 Task: Open Card Employee Onboarding Review in Board Social Media Influencer Social Media Takeover Campaign Creation and Management to Workspace Desktop Applications and add a team member Softage.3@softage.net, a label Green, a checklist Media Relations, an attachment from your computer, a color Green and finally, add a card description 'Develop and launch new customer loyalty program for frequent buyers' and a comment 'We should approach this task with enthusiasm as it has the potential to generate significant value for our company.'. Add a start date 'Jan 03, 1900' with a due date 'Jan 10, 1900'
Action: Mouse moved to (74, 366)
Screenshot: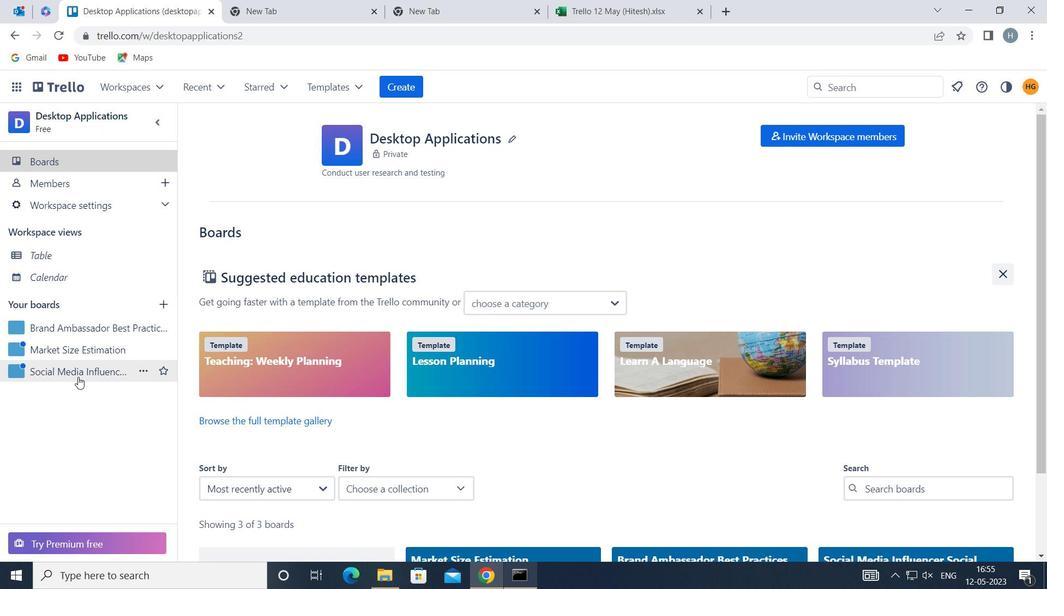 
Action: Mouse pressed left at (74, 366)
Screenshot: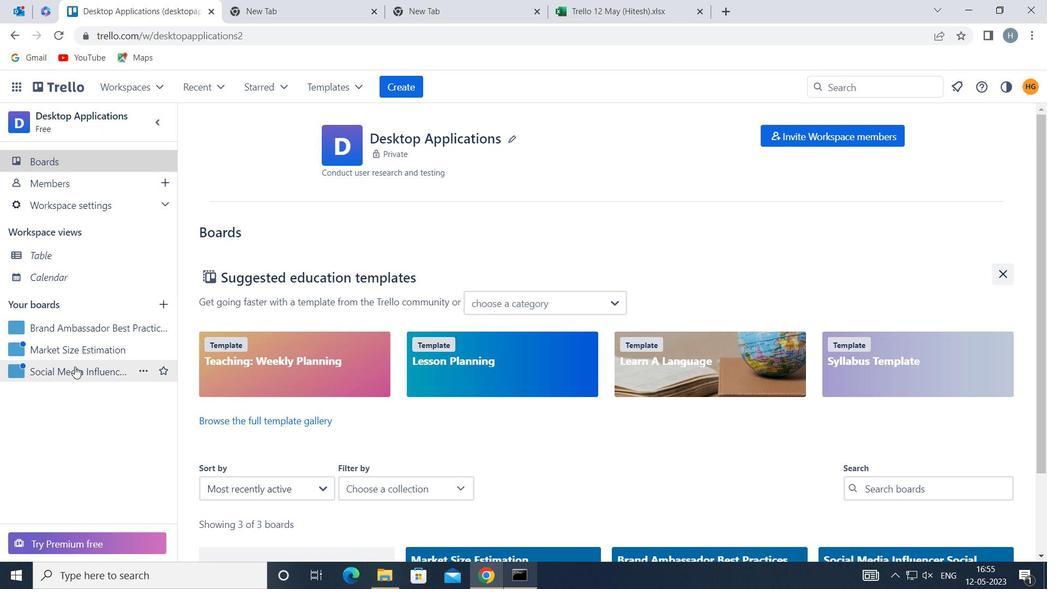 
Action: Mouse moved to (307, 198)
Screenshot: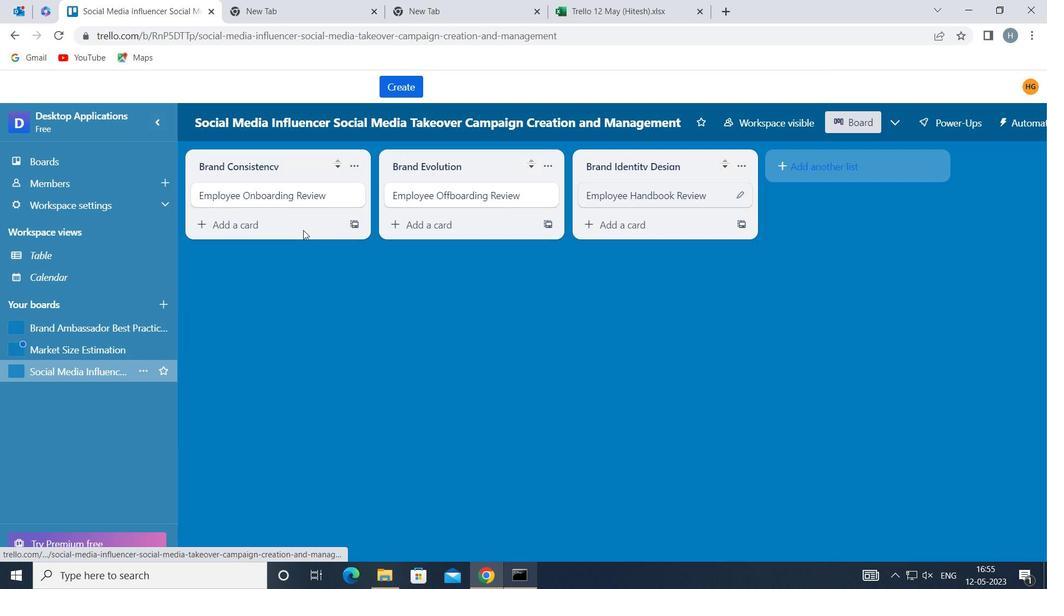 
Action: Mouse pressed left at (307, 198)
Screenshot: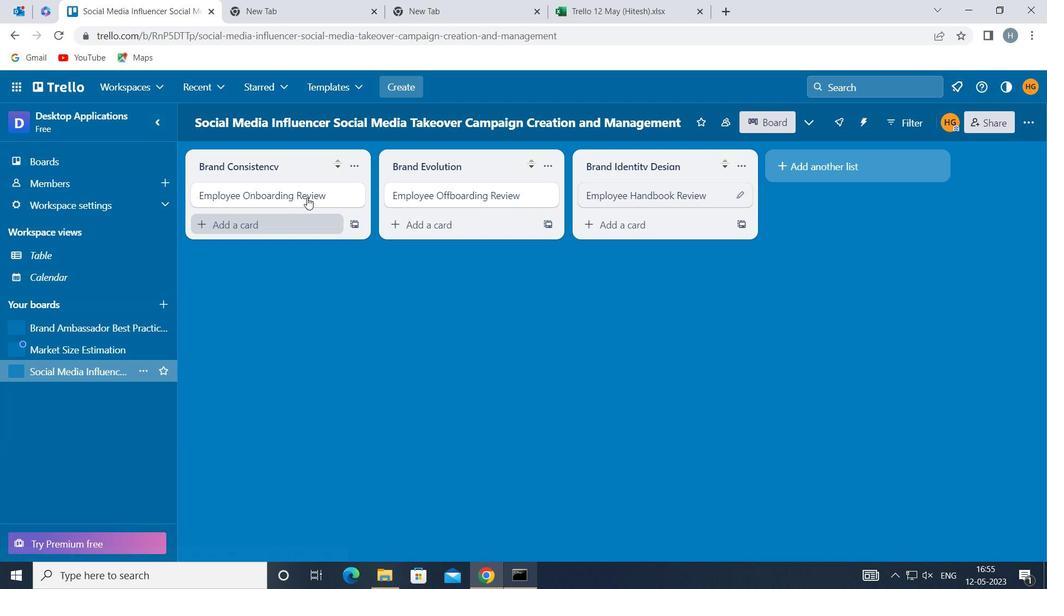 
Action: Mouse moved to (712, 193)
Screenshot: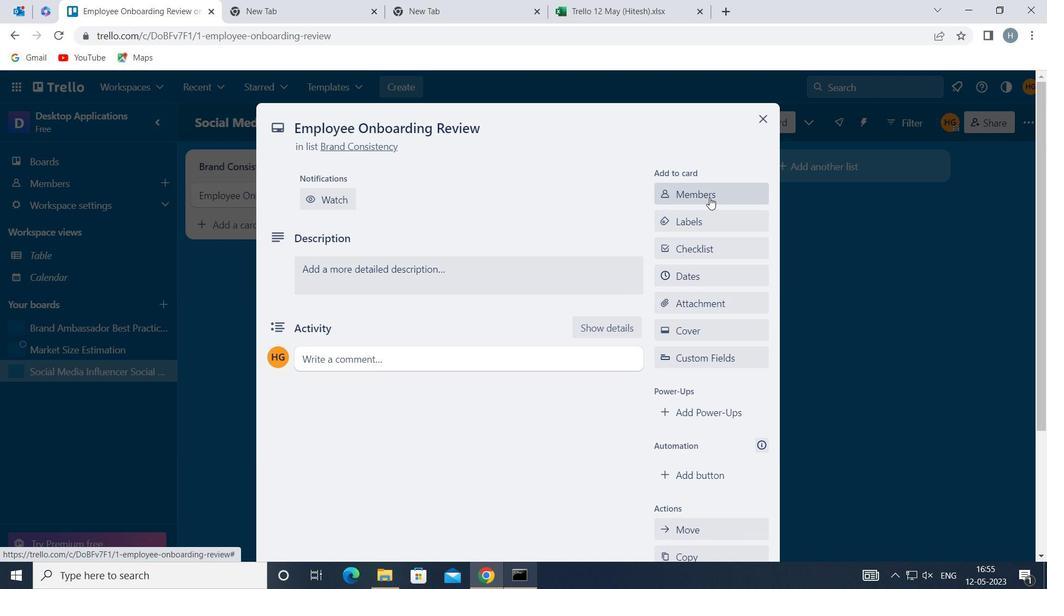
Action: Mouse pressed left at (712, 193)
Screenshot: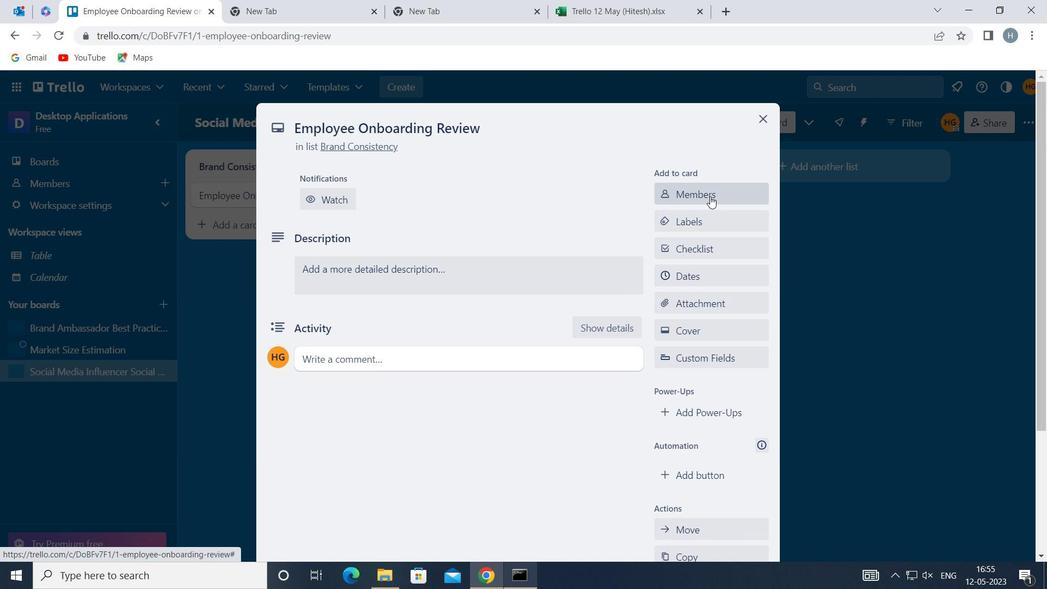 
Action: Key pressed softage
Screenshot: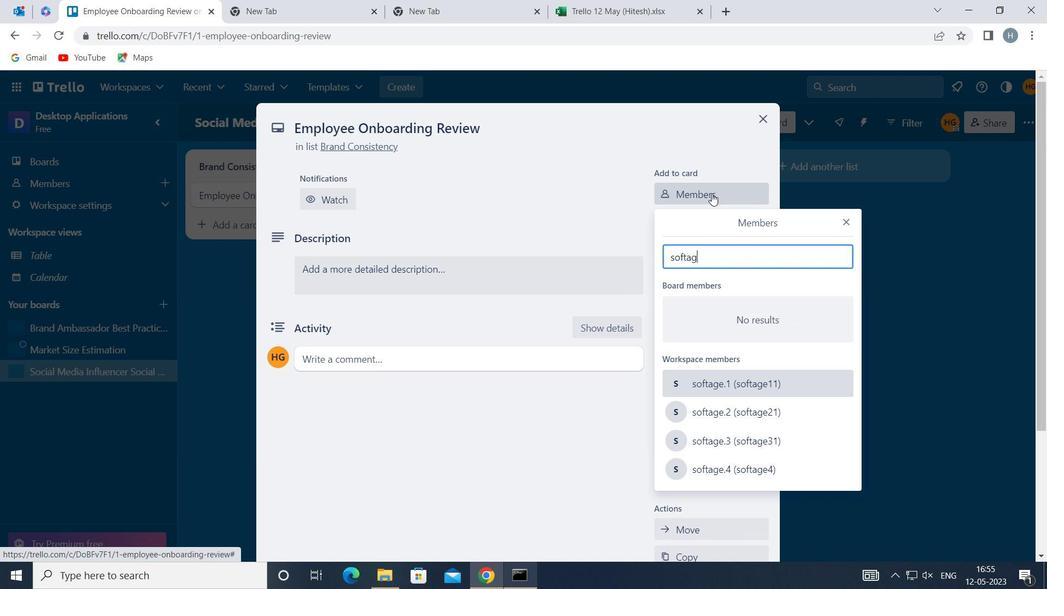 
Action: Mouse moved to (726, 439)
Screenshot: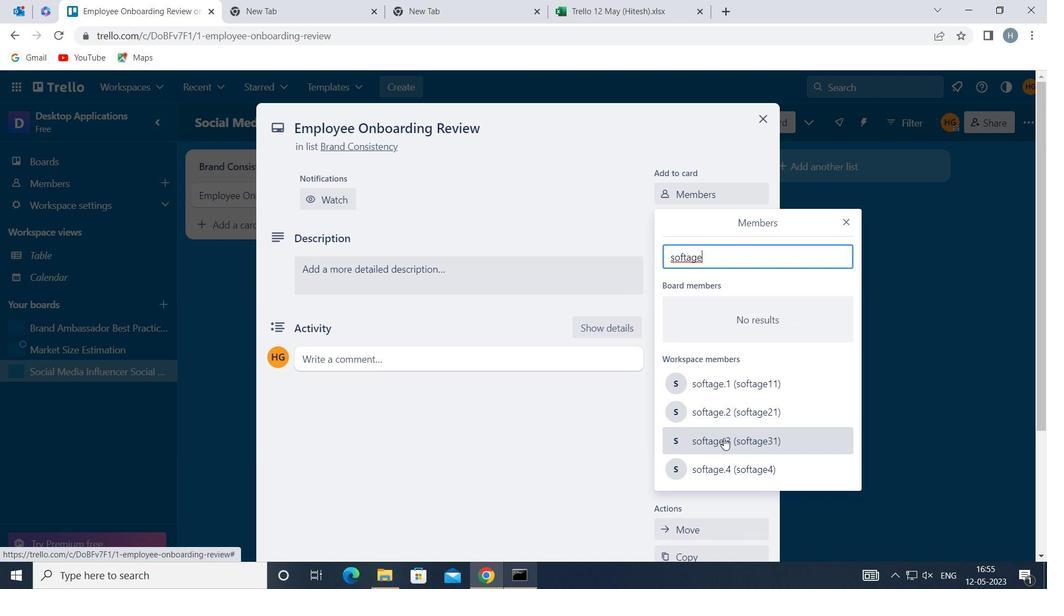 
Action: Mouse pressed left at (726, 439)
Screenshot: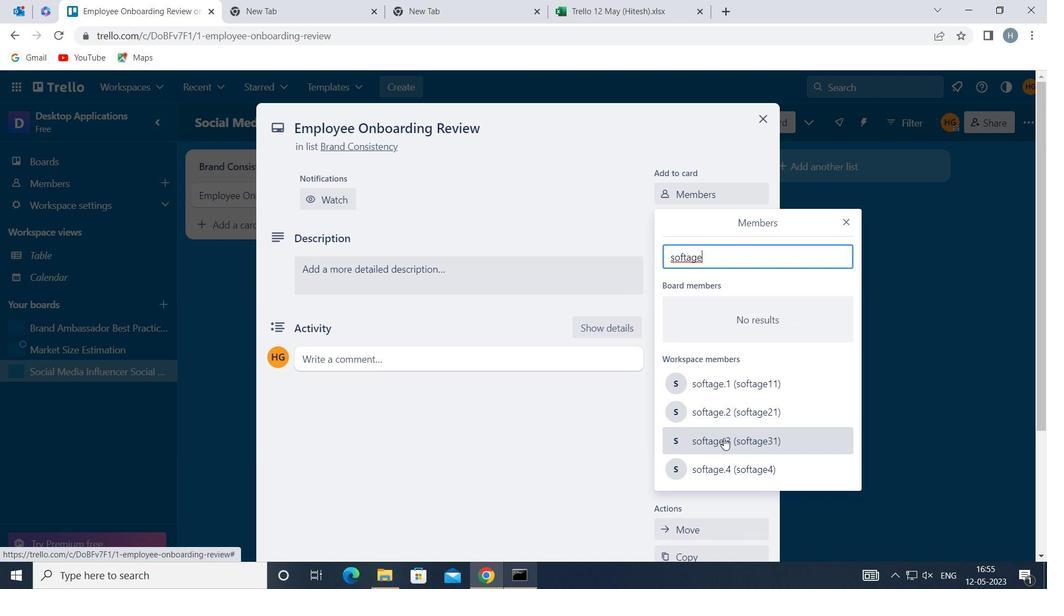 
Action: Mouse moved to (848, 219)
Screenshot: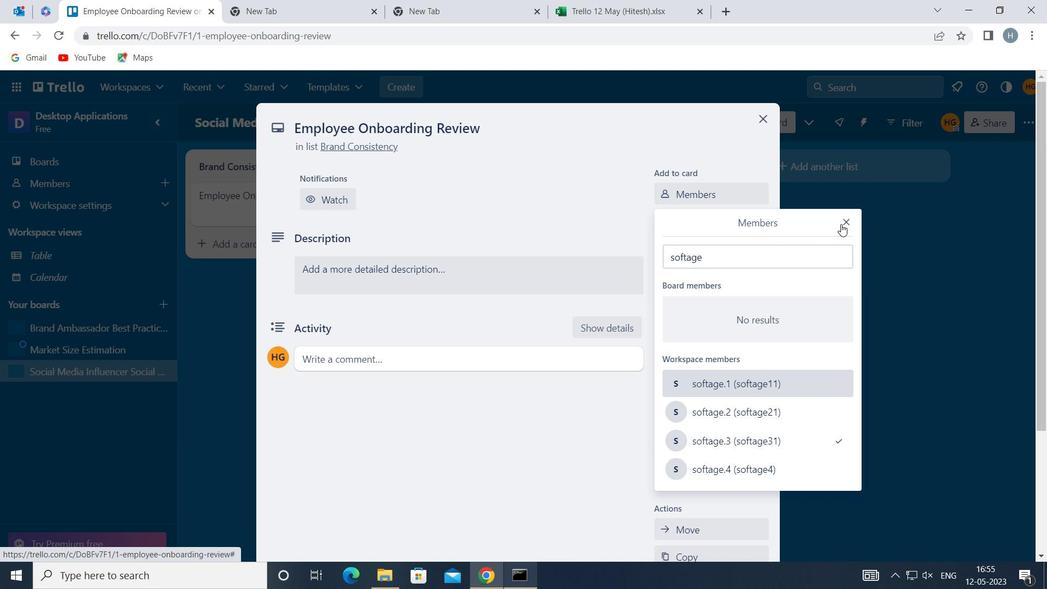 
Action: Mouse pressed left at (848, 219)
Screenshot: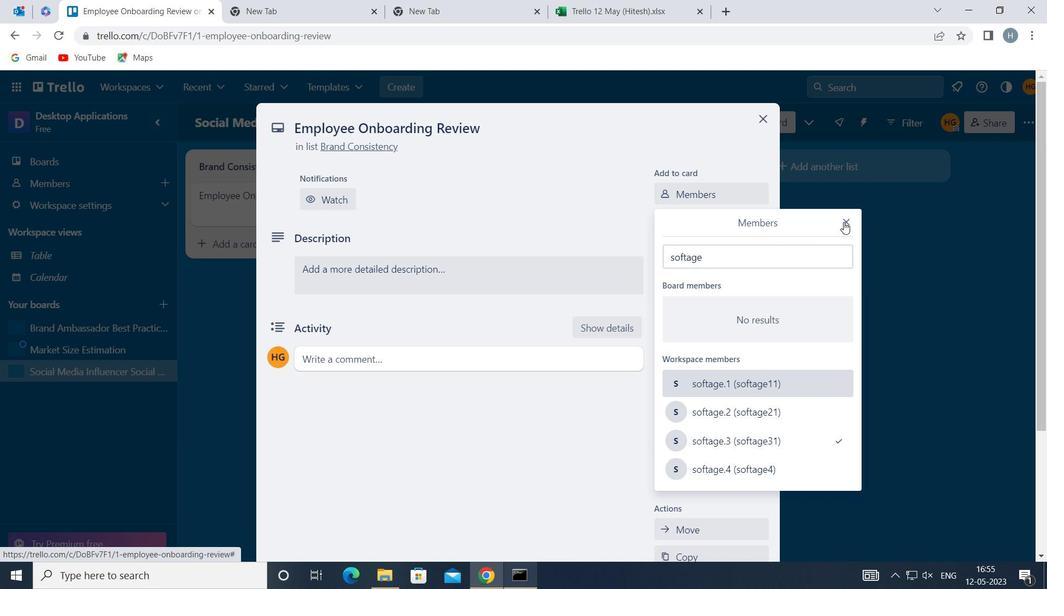 
Action: Mouse moved to (723, 267)
Screenshot: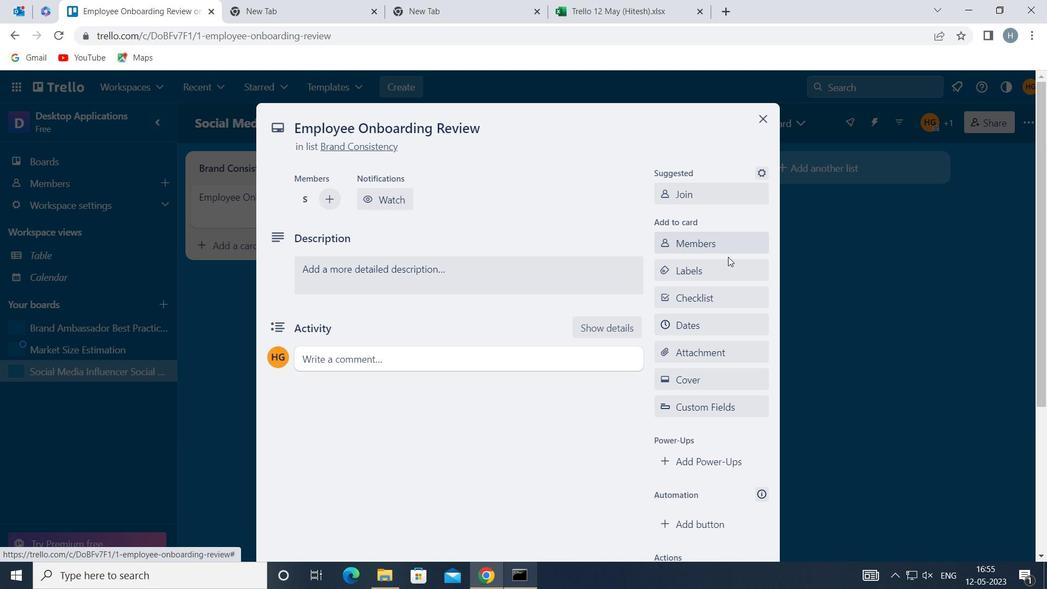 
Action: Mouse pressed left at (723, 267)
Screenshot: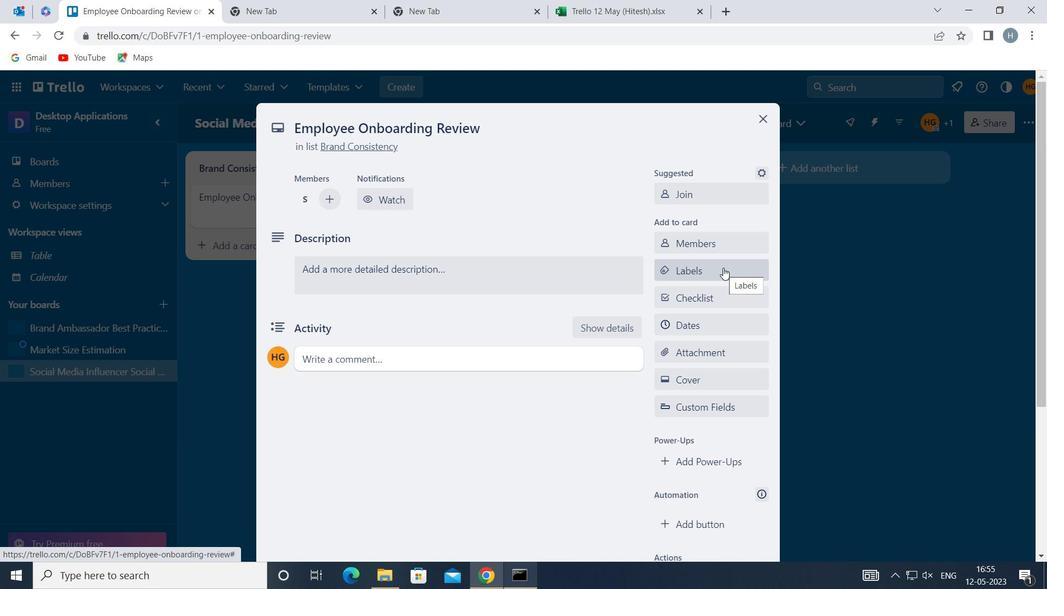
Action: Mouse moved to (738, 201)
Screenshot: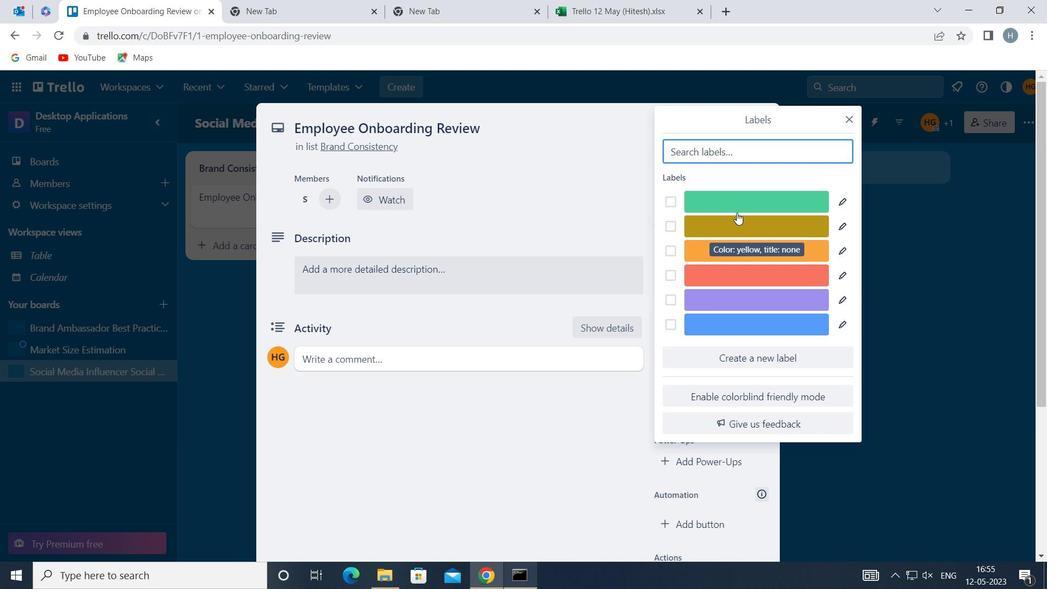 
Action: Mouse pressed left at (738, 201)
Screenshot: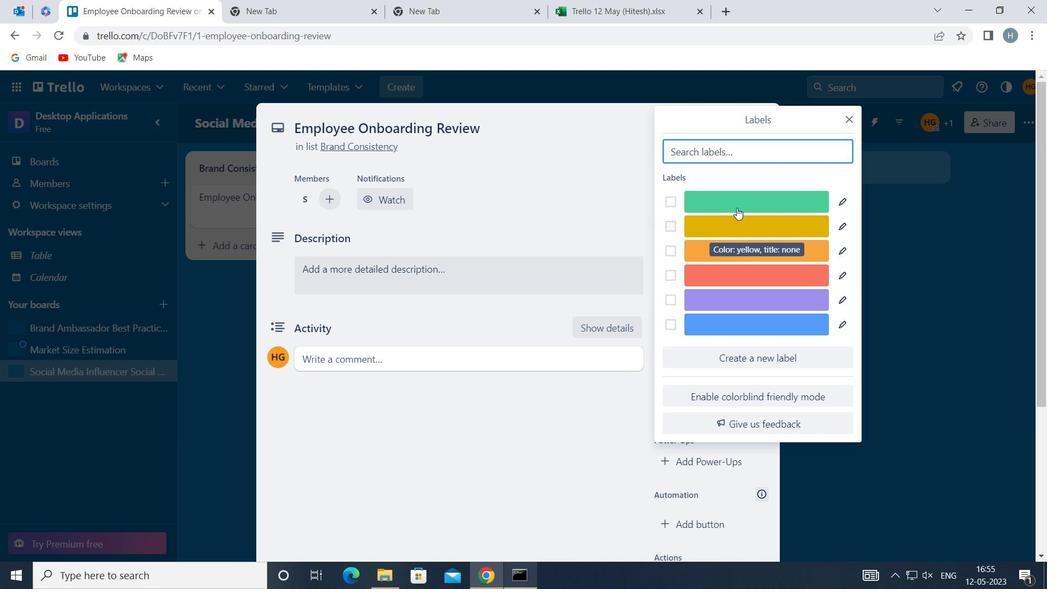 
Action: Mouse moved to (851, 117)
Screenshot: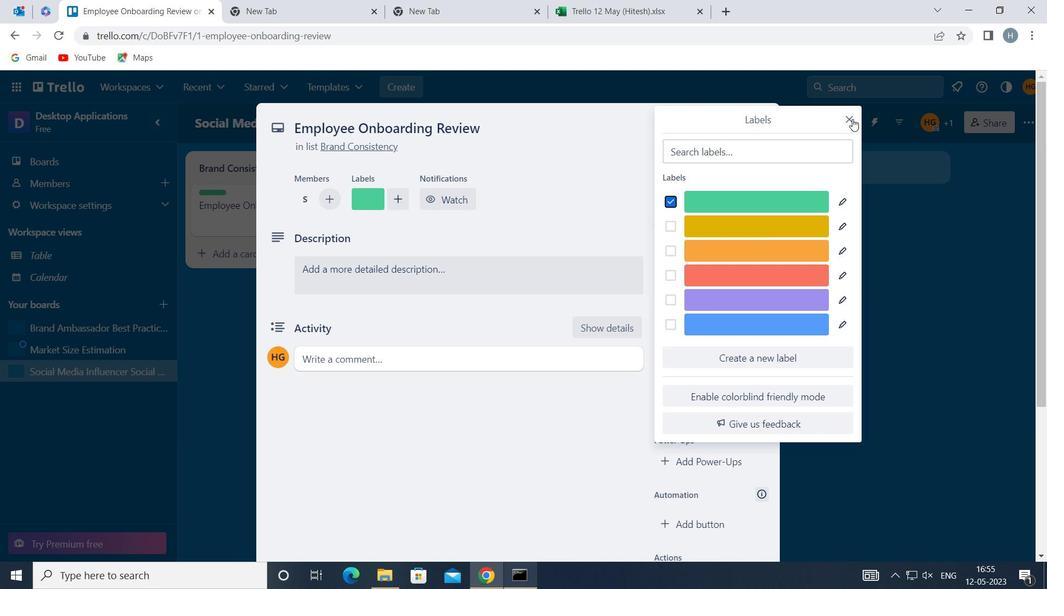 
Action: Mouse pressed left at (851, 117)
Screenshot: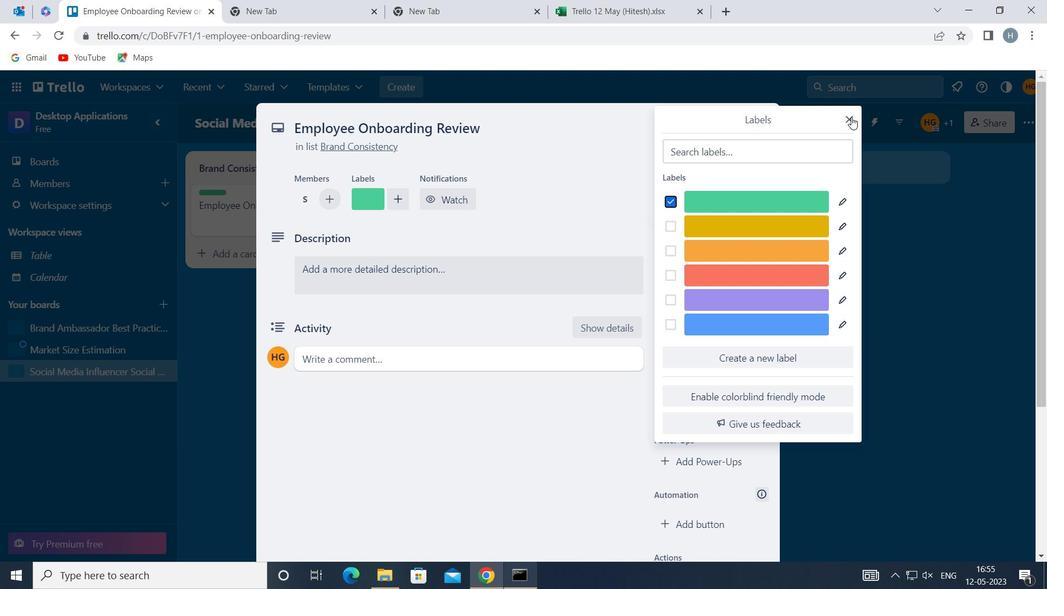 
Action: Mouse moved to (724, 292)
Screenshot: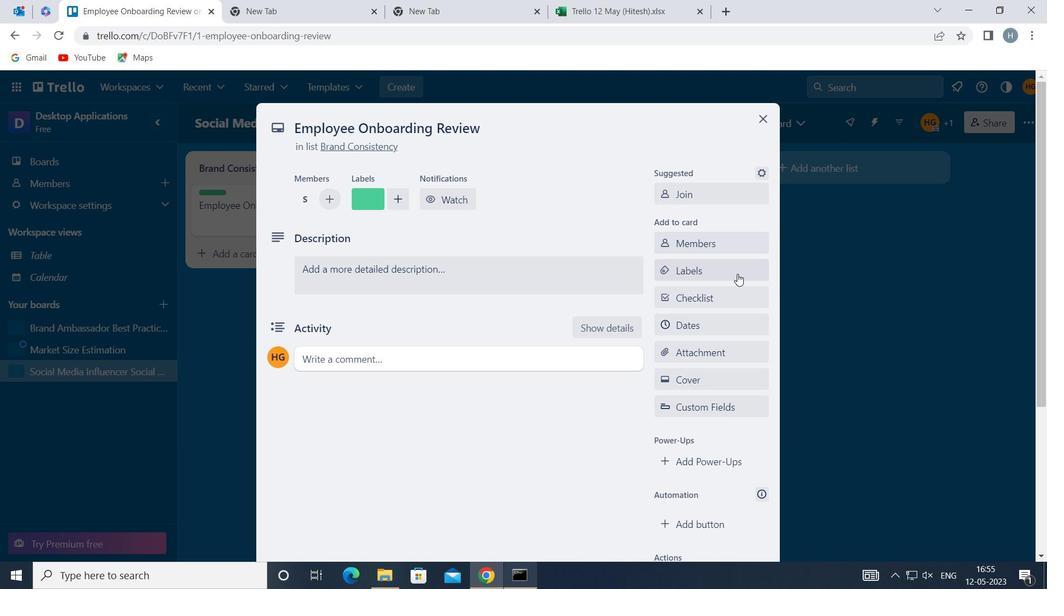
Action: Mouse pressed left at (724, 292)
Screenshot: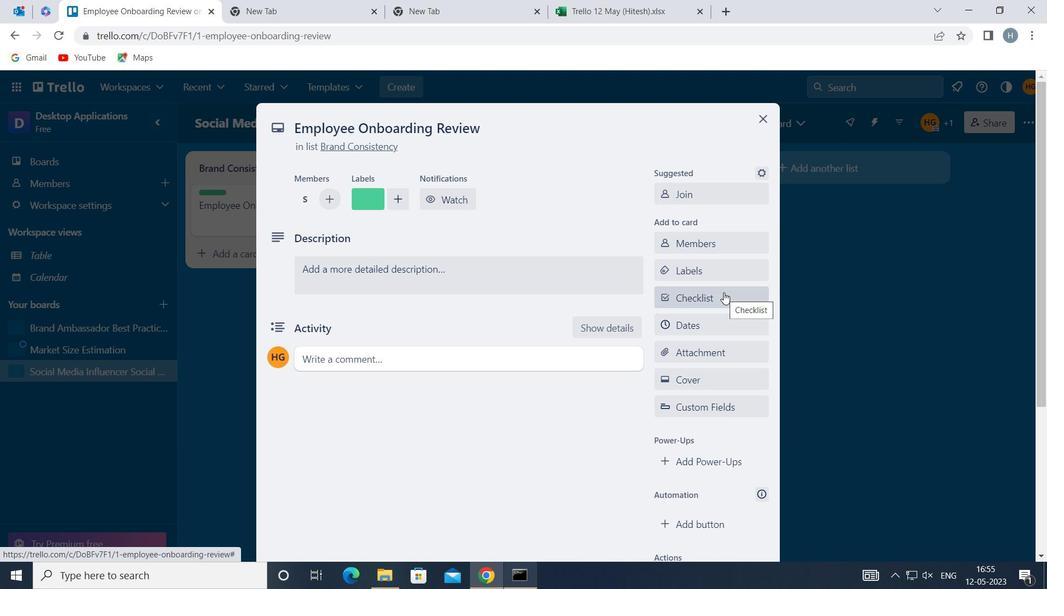 
Action: Key pressed <Key.shift>MEDIA<Key.space><Key.shift>RELATIONS
Screenshot: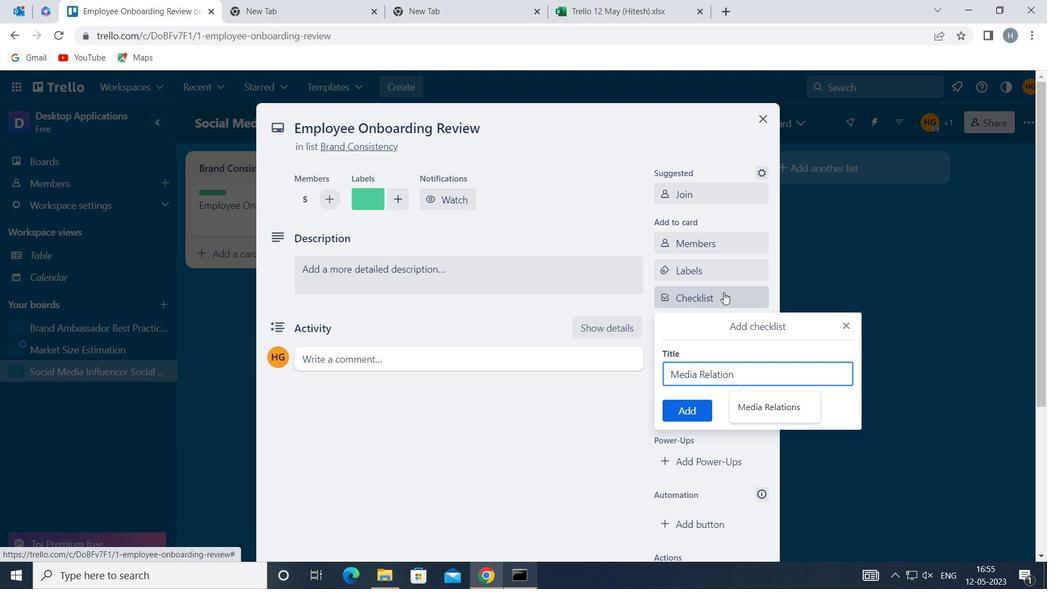 
Action: Mouse moved to (698, 408)
Screenshot: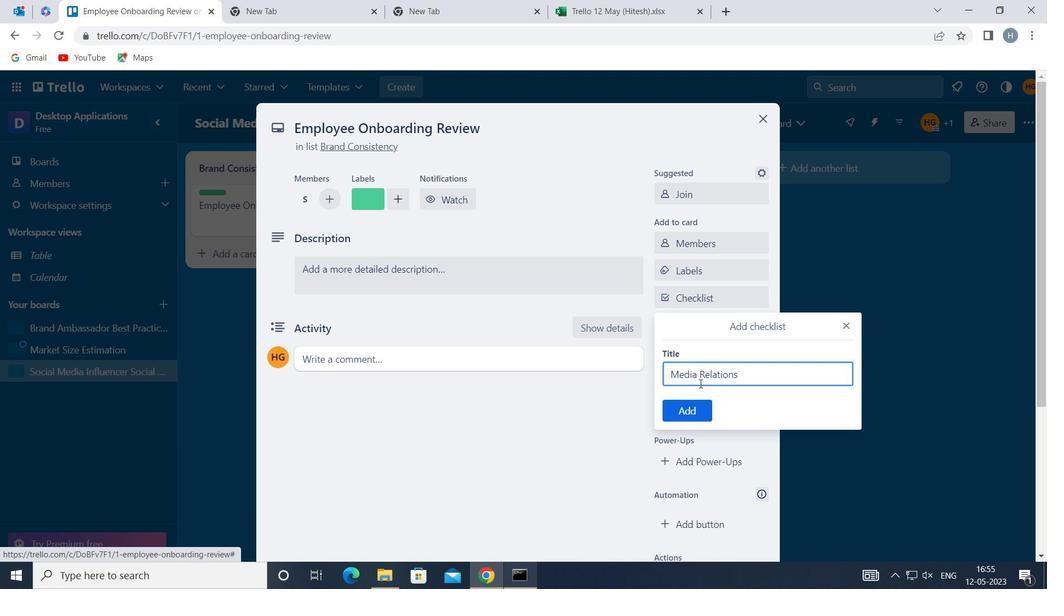 
Action: Mouse pressed left at (698, 408)
Screenshot: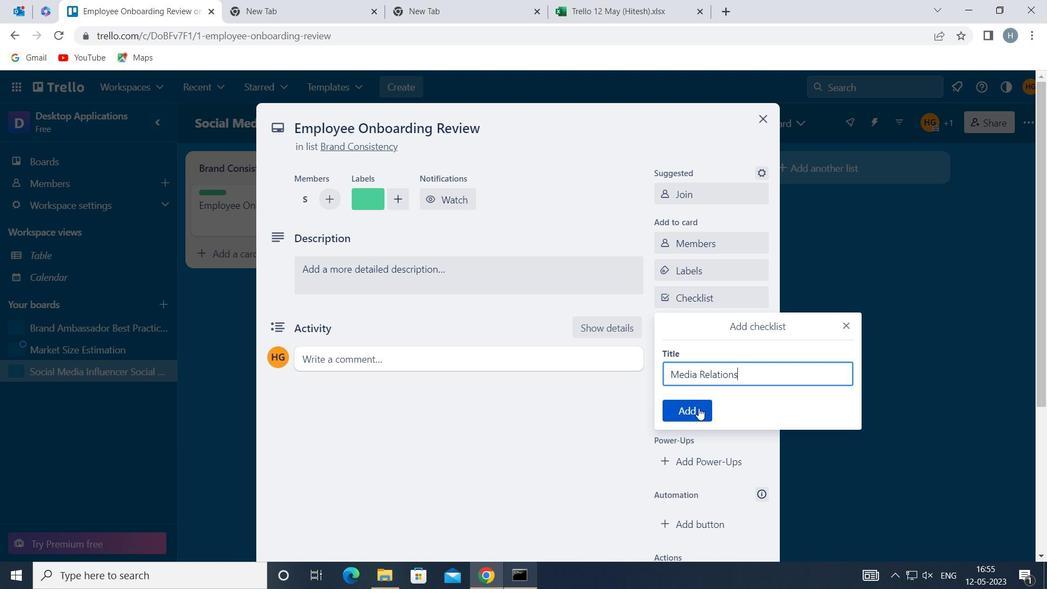 
Action: Mouse moved to (723, 345)
Screenshot: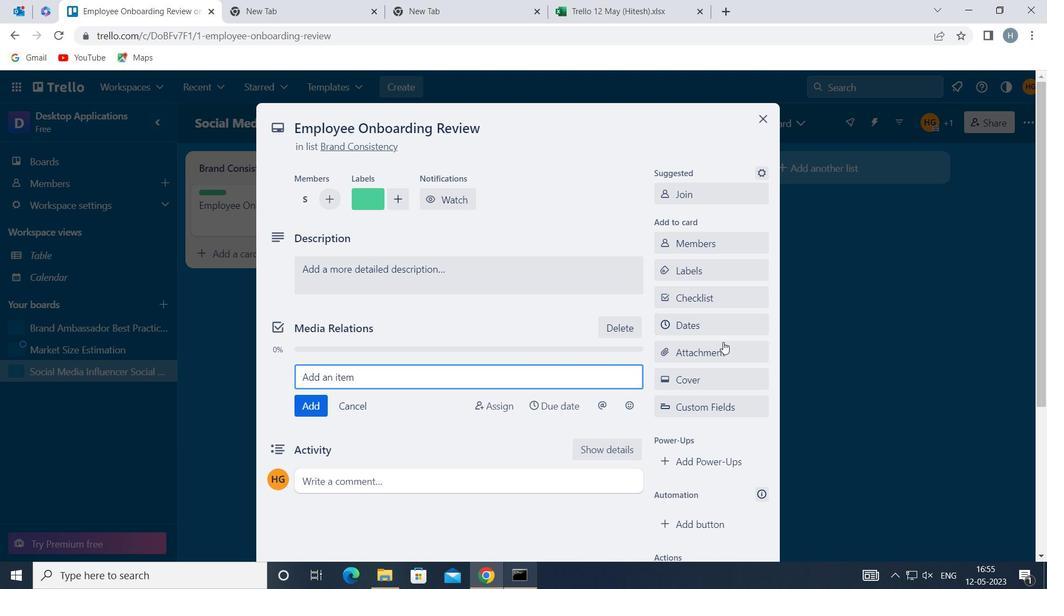 
Action: Mouse pressed left at (723, 345)
Screenshot: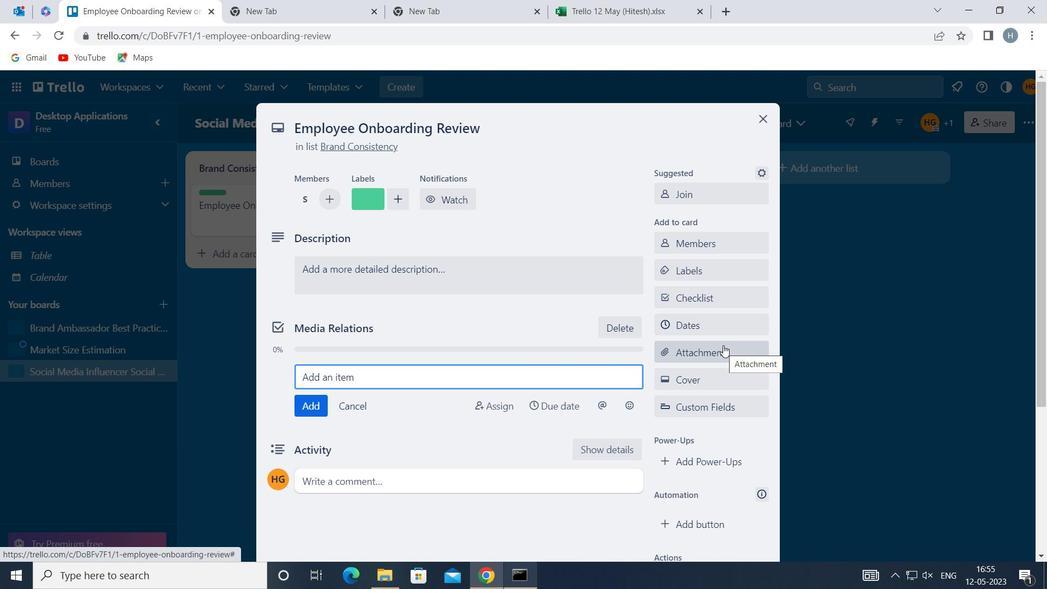 
Action: Mouse moved to (725, 150)
Screenshot: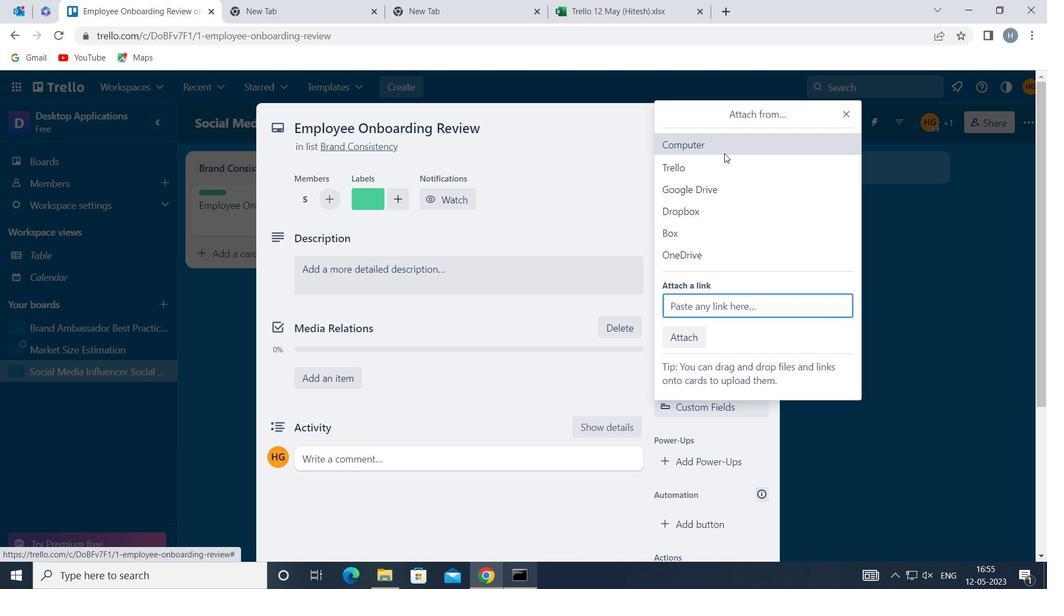 
Action: Mouse pressed left at (725, 150)
Screenshot: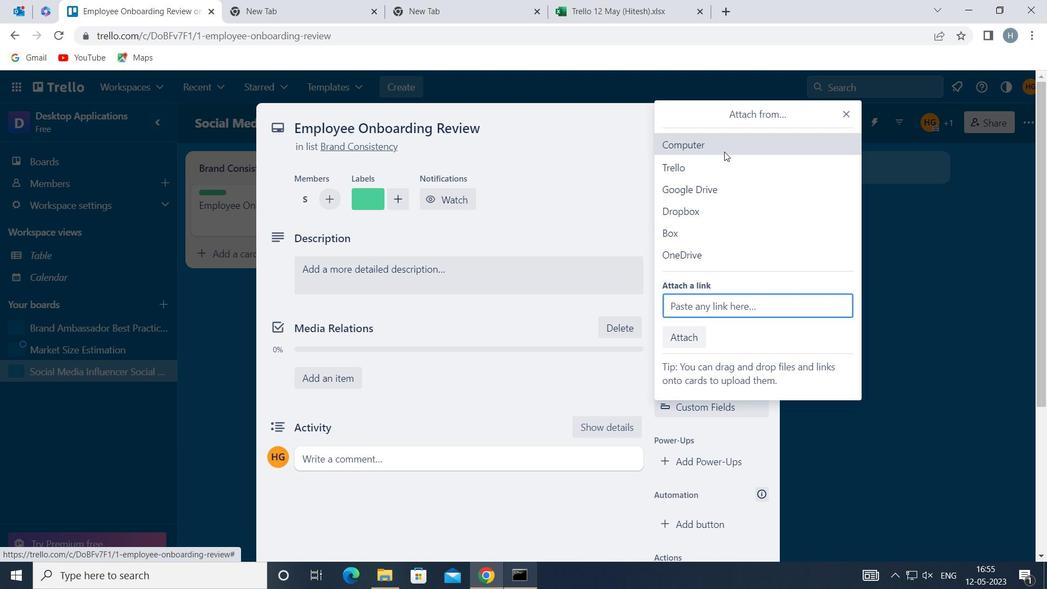 
Action: Mouse moved to (363, 117)
Screenshot: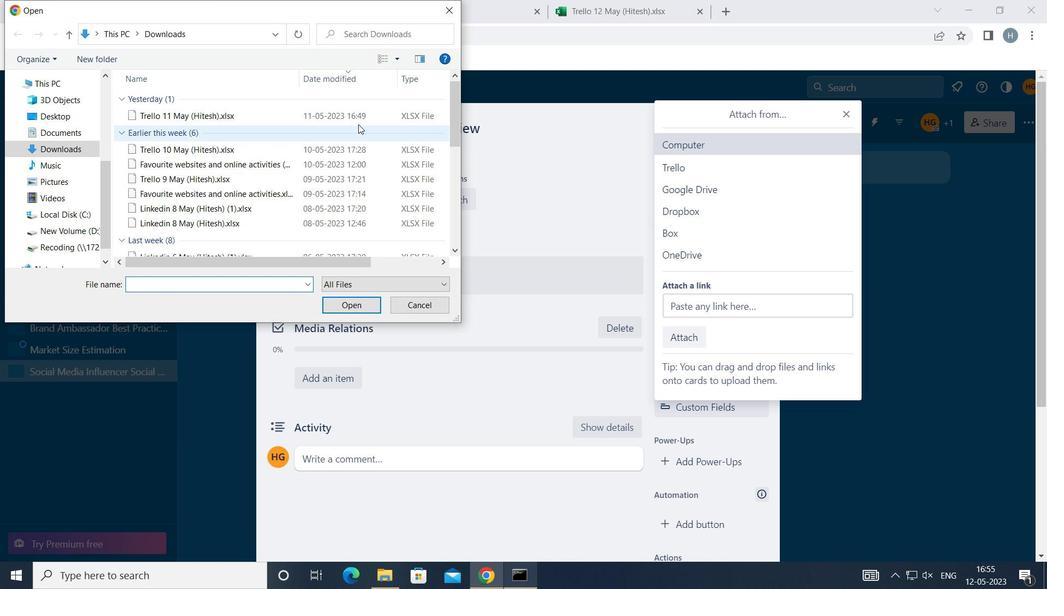 
Action: Mouse pressed left at (363, 117)
Screenshot: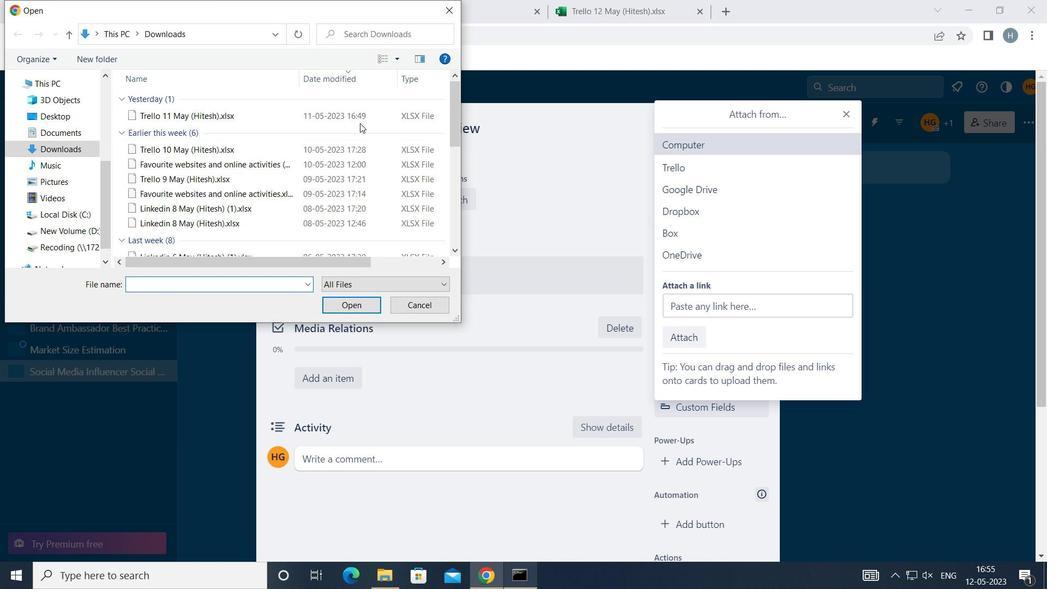
Action: Mouse moved to (356, 306)
Screenshot: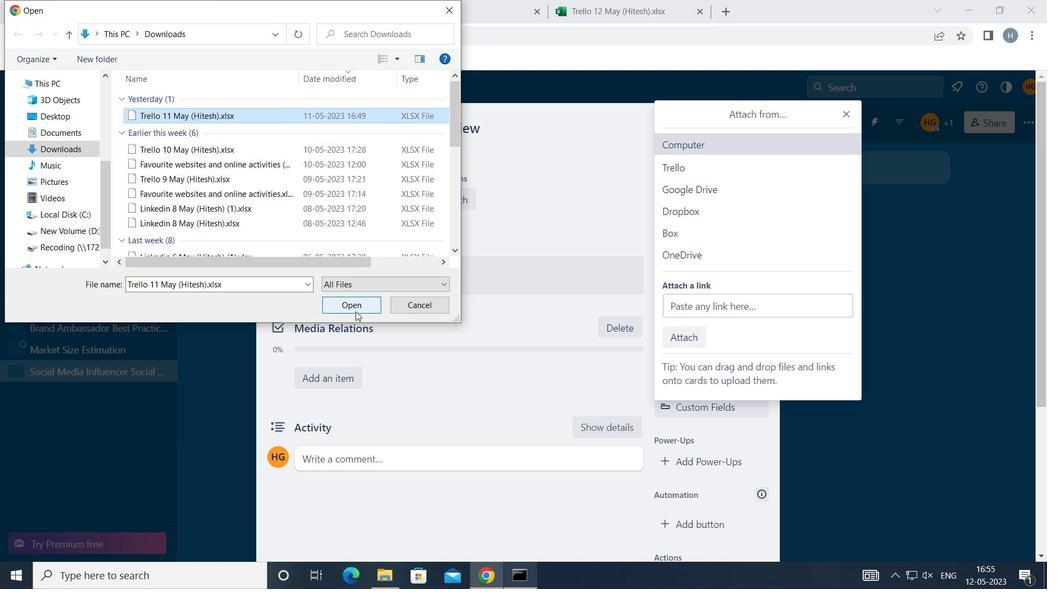 
Action: Mouse pressed left at (356, 306)
Screenshot: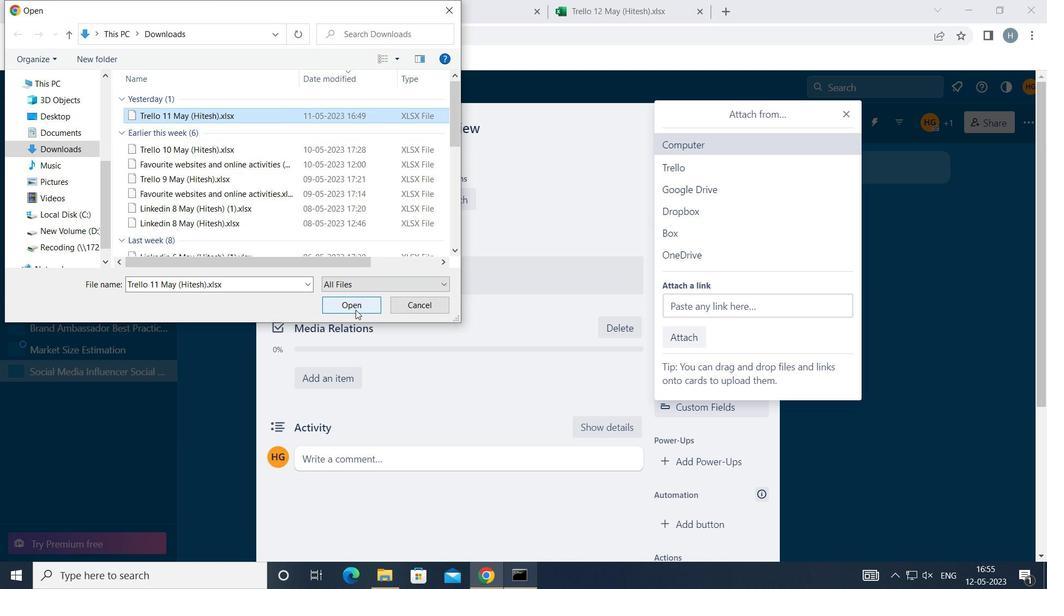 
Action: Mouse moved to (698, 381)
Screenshot: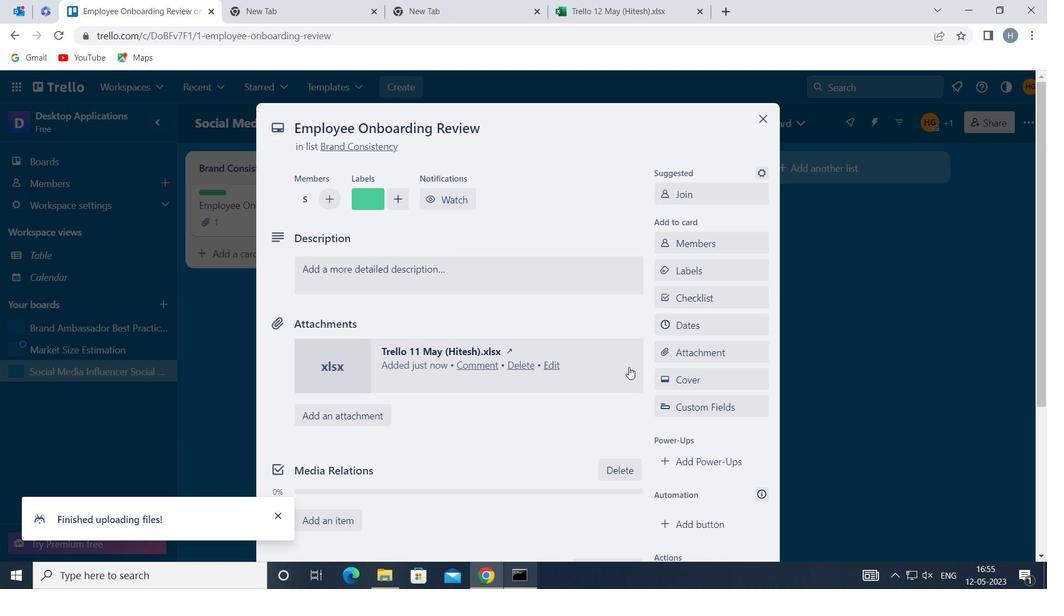 
Action: Mouse pressed left at (698, 381)
Screenshot: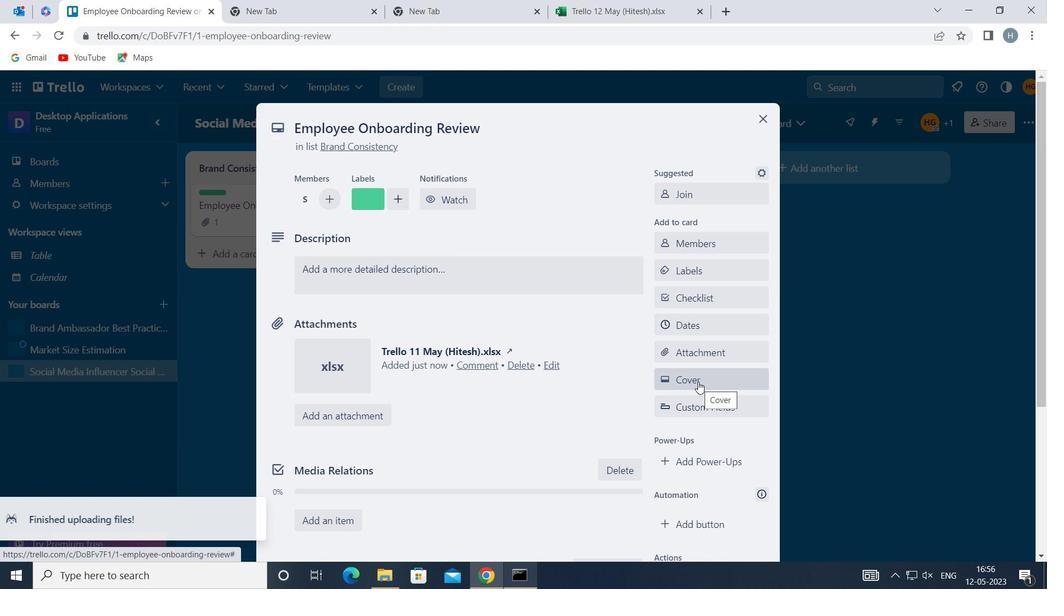 
Action: Mouse moved to (686, 285)
Screenshot: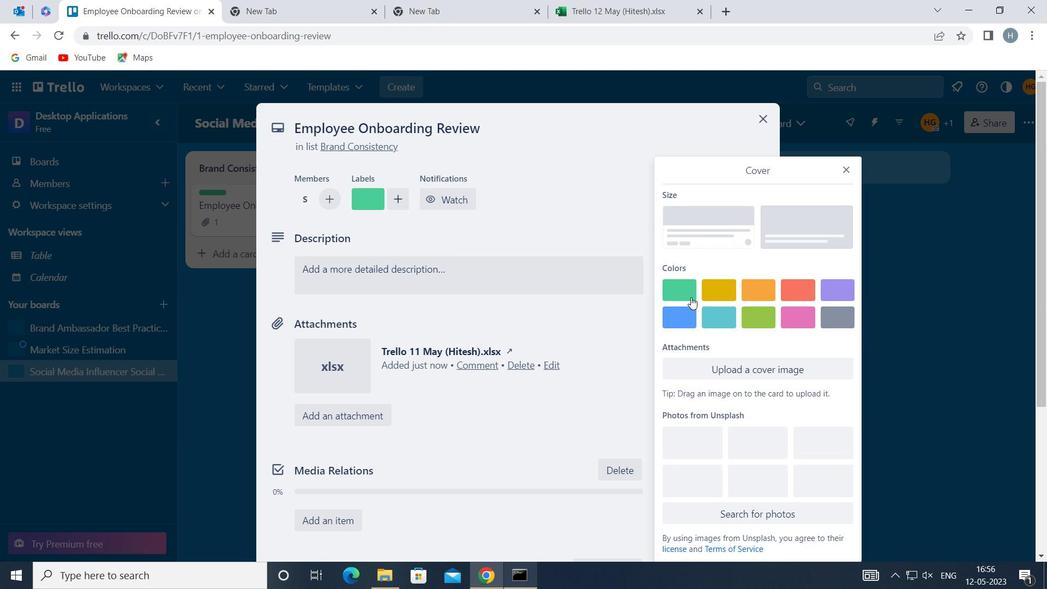 
Action: Mouse pressed left at (686, 285)
Screenshot: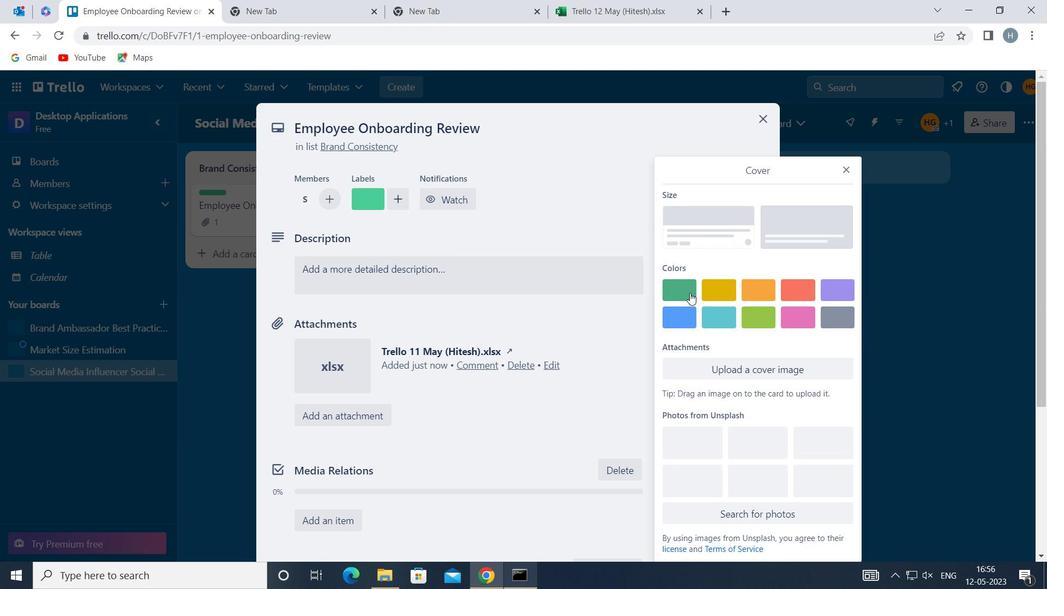 
Action: Mouse moved to (847, 144)
Screenshot: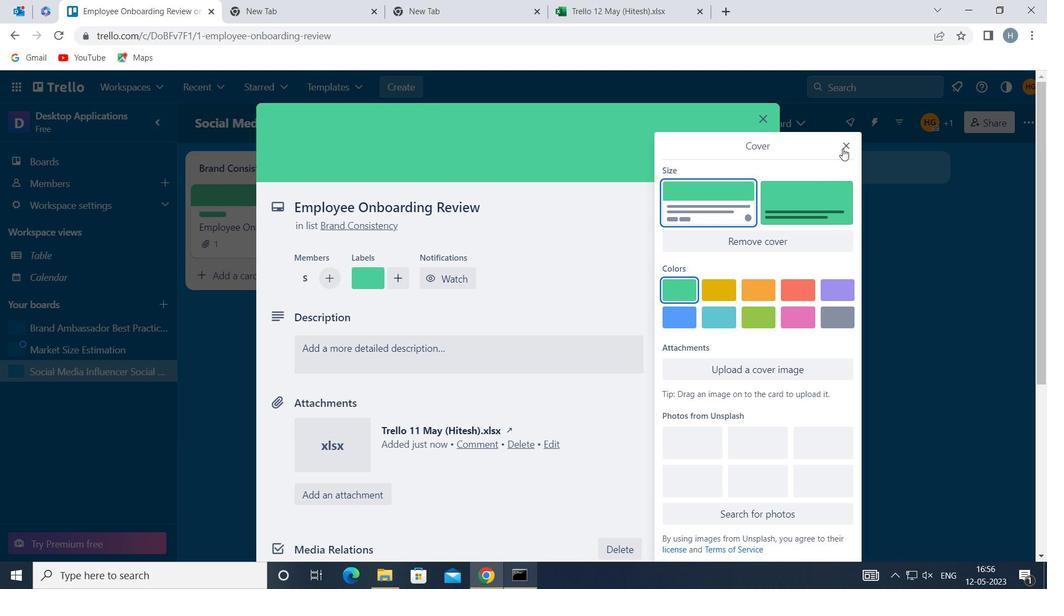 
Action: Mouse pressed left at (847, 144)
Screenshot: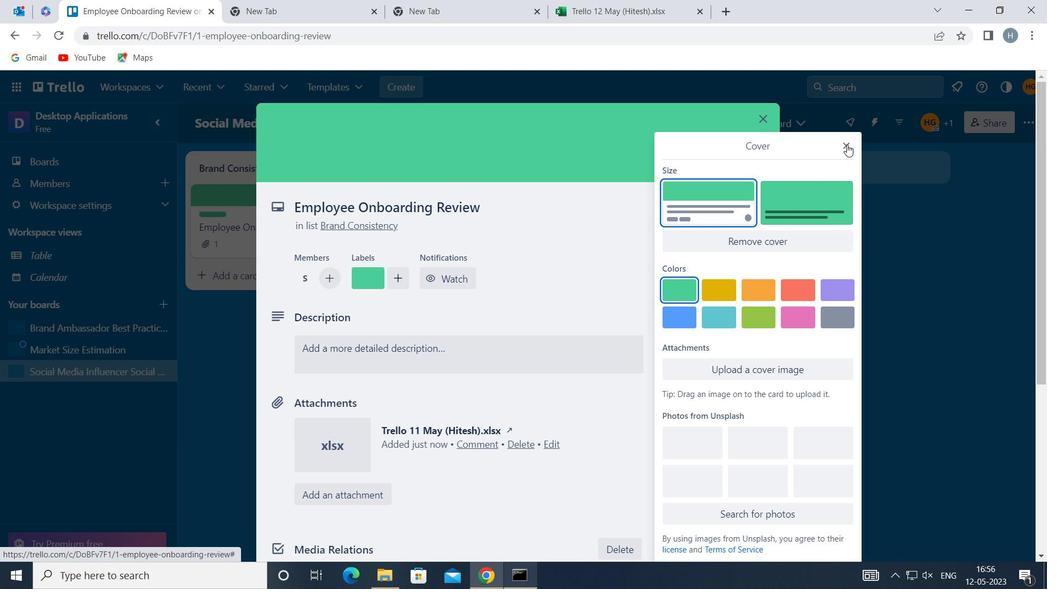 
Action: Mouse moved to (537, 351)
Screenshot: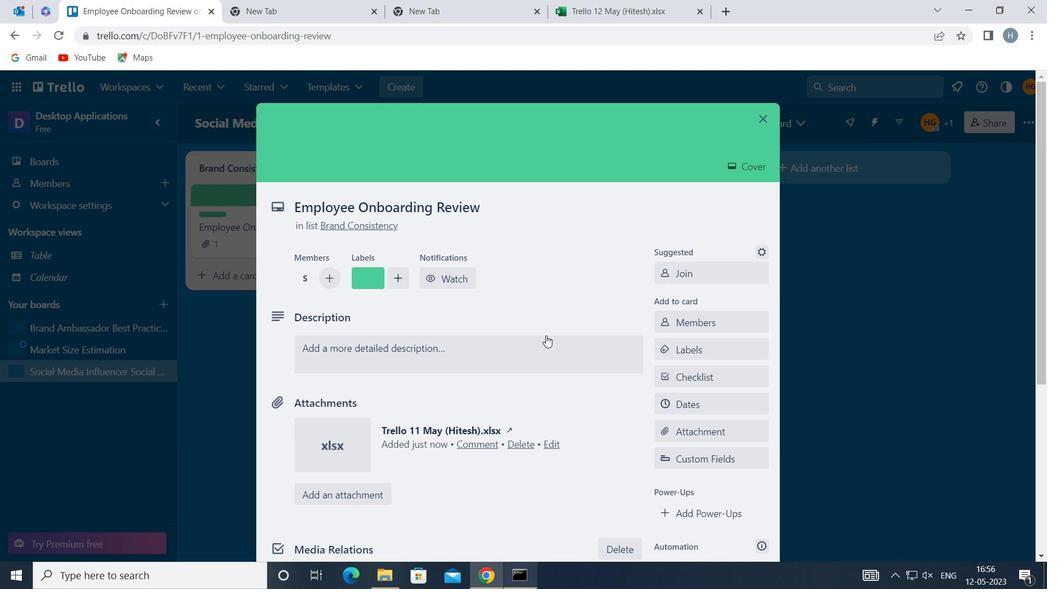 
Action: Mouse pressed left at (537, 351)
Screenshot: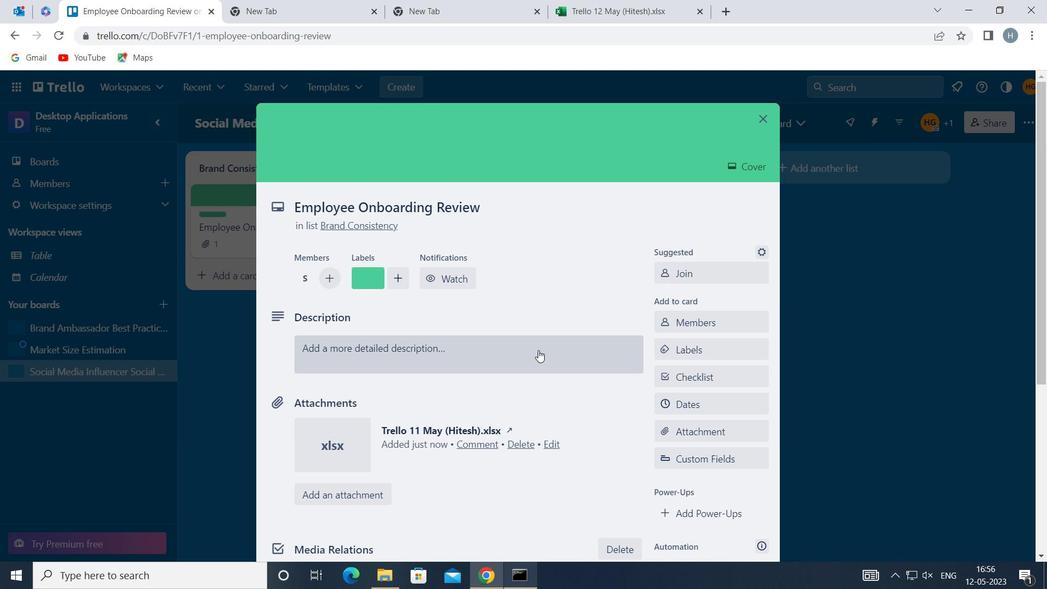 
Action: Mouse moved to (489, 393)
Screenshot: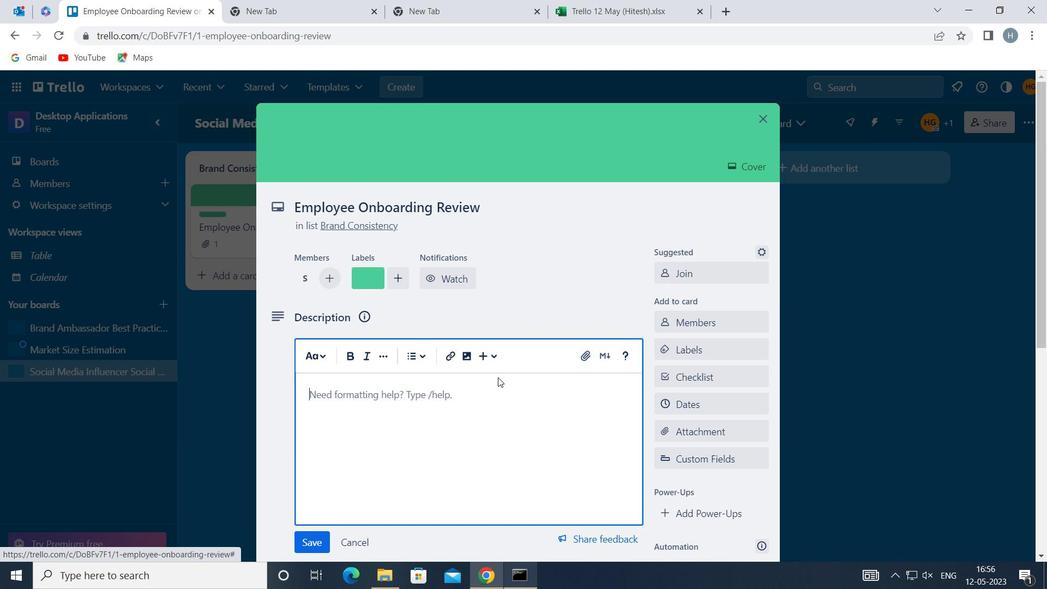 
Action: Mouse pressed left at (489, 393)
Screenshot: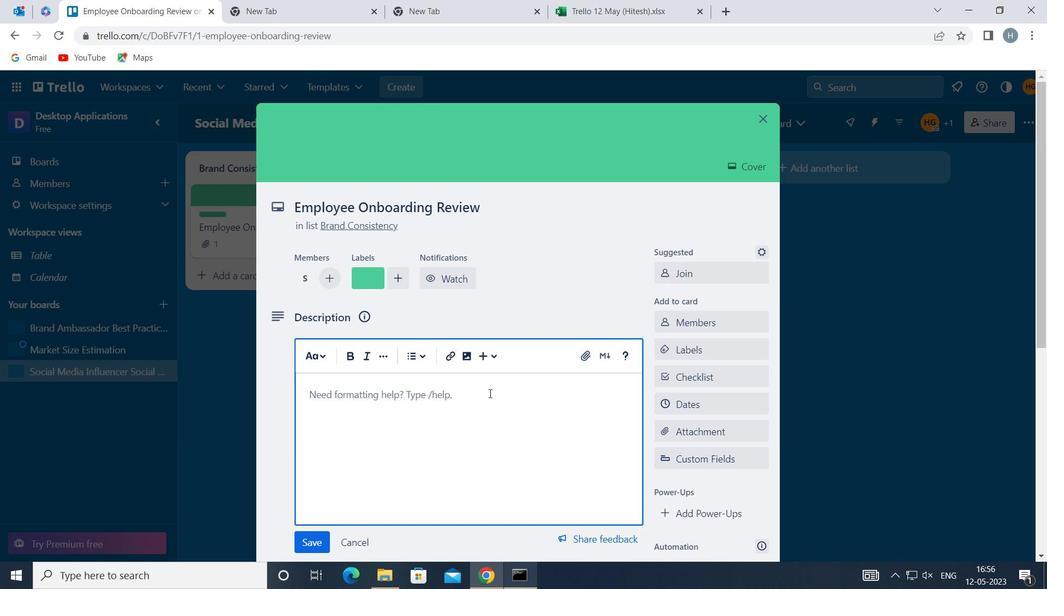 
Action: Key pressed <Key.shift>DEVELOP<Key.space>AND<Key.space>LAUNCH<Key.space>NEW<Key.space>CUSTOMER<Key.space>LOYALTY<Key.space>PROGRAM<Key.space>FOR<Key.space>FREQUENT<Key.space>BUYERS
Screenshot: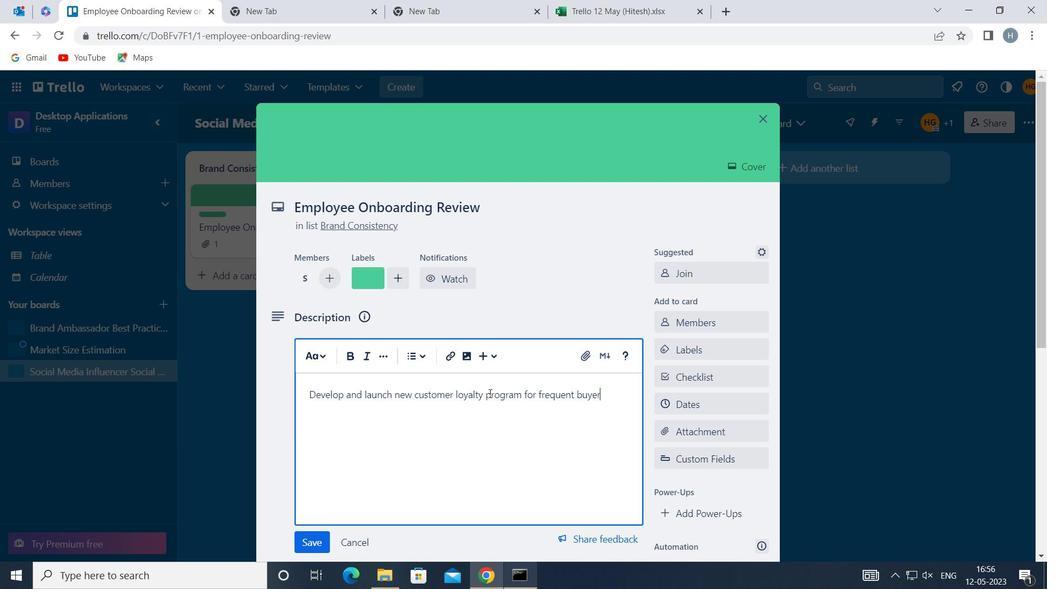 
Action: Mouse moved to (324, 539)
Screenshot: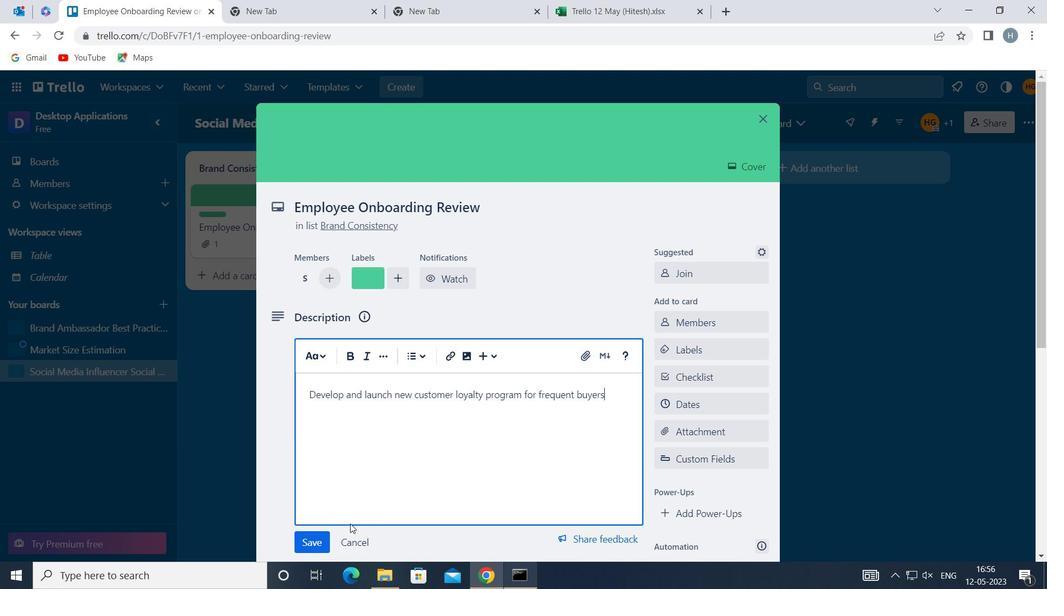 
Action: Mouse pressed left at (324, 539)
Screenshot: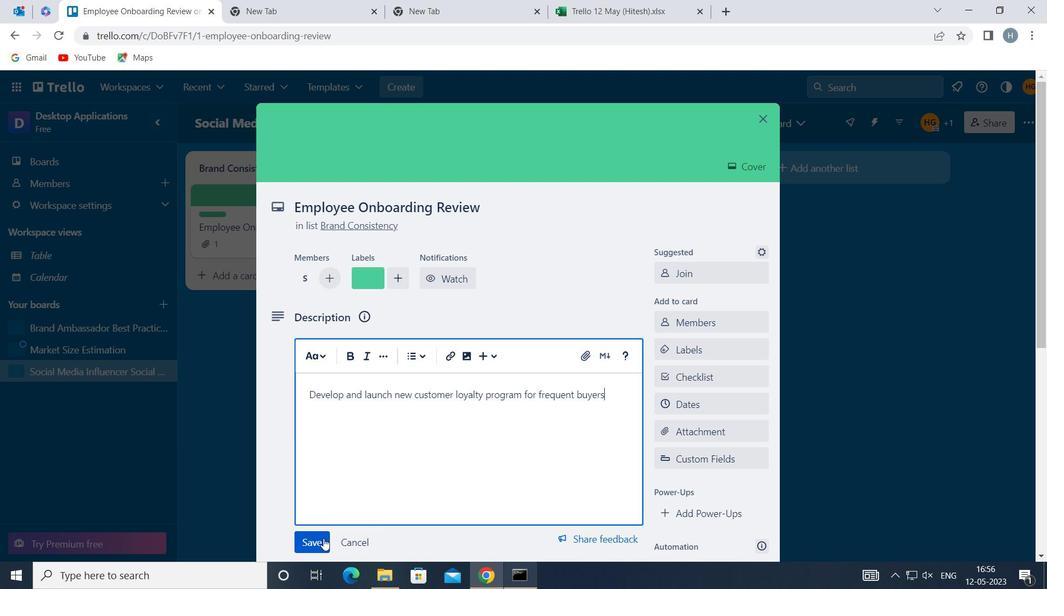 
Action: Mouse moved to (440, 432)
Screenshot: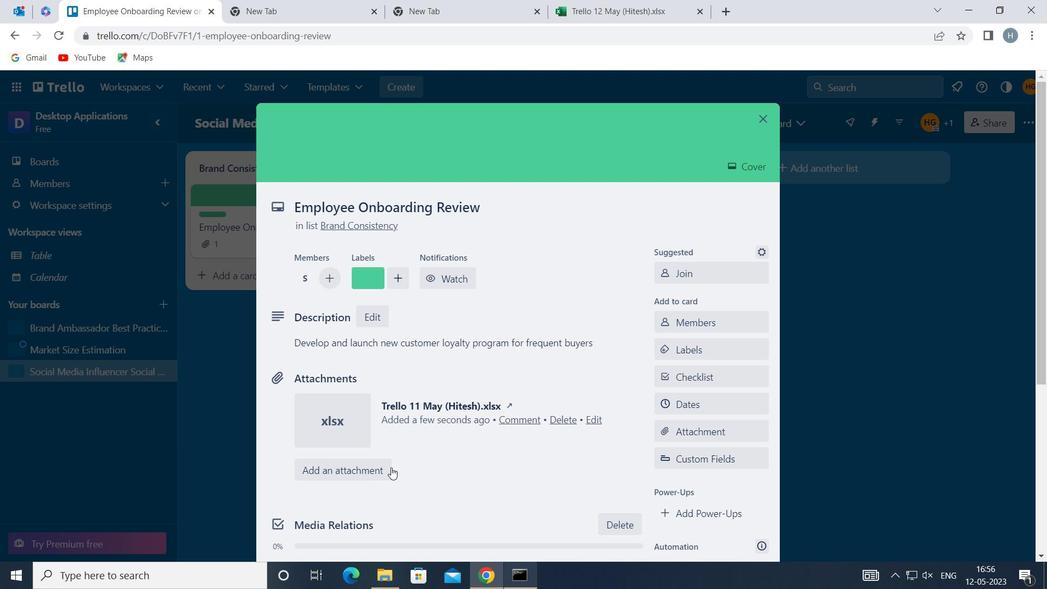 
Action: Mouse scrolled (440, 432) with delta (0, 0)
Screenshot: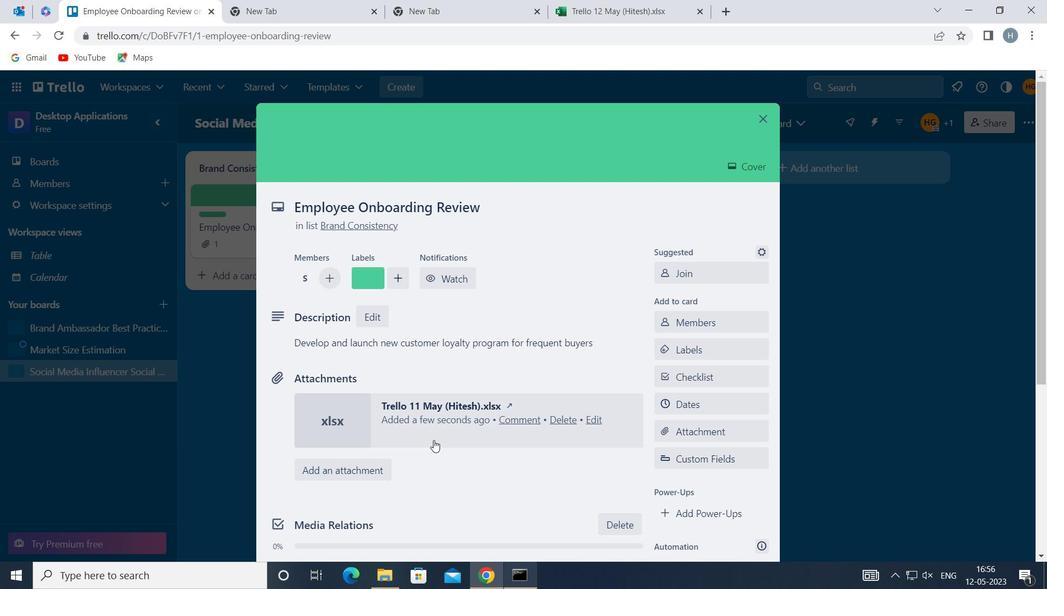 
Action: Mouse scrolled (440, 432) with delta (0, 0)
Screenshot: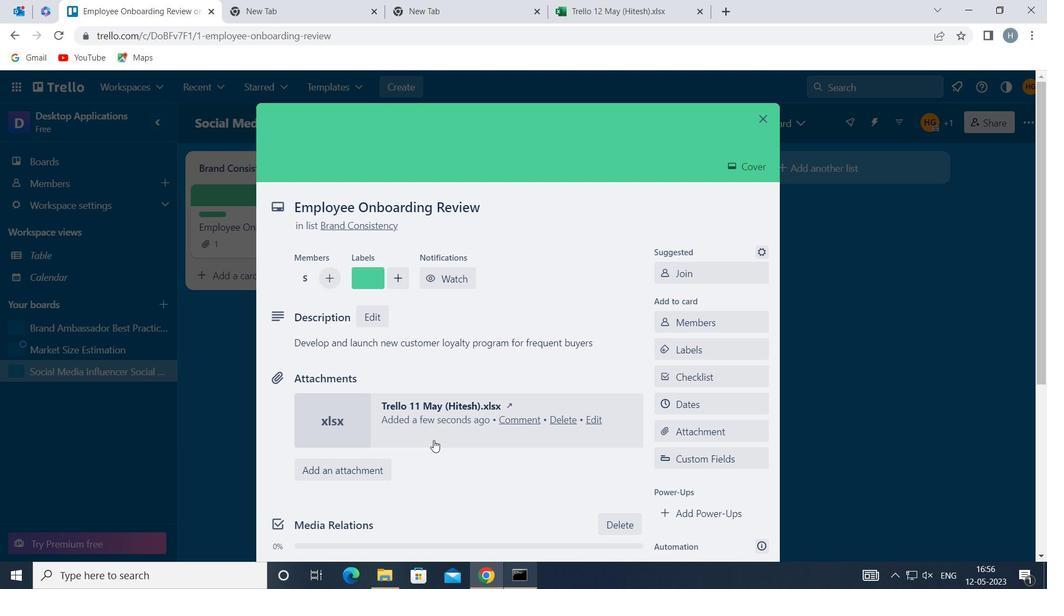
Action: Mouse scrolled (440, 432) with delta (0, 0)
Screenshot: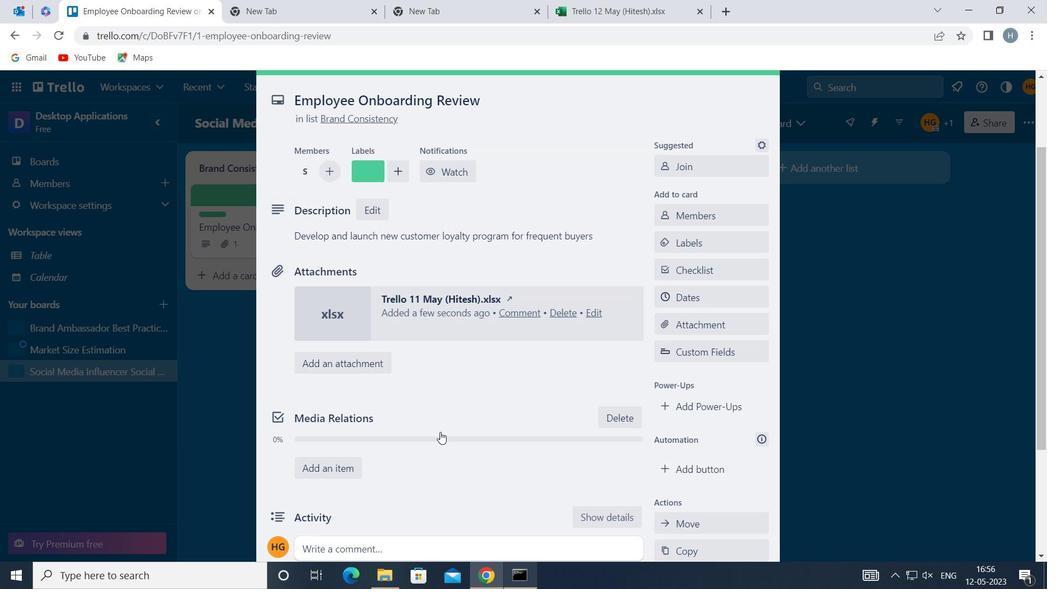 
Action: Mouse scrolled (440, 432) with delta (0, 0)
Screenshot: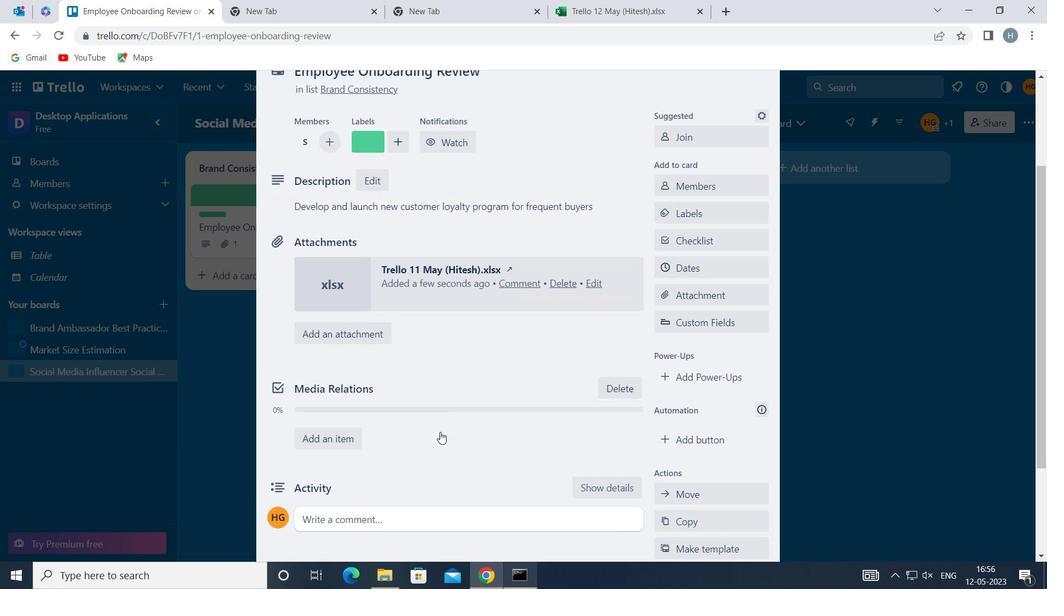 
Action: Mouse moved to (472, 386)
Screenshot: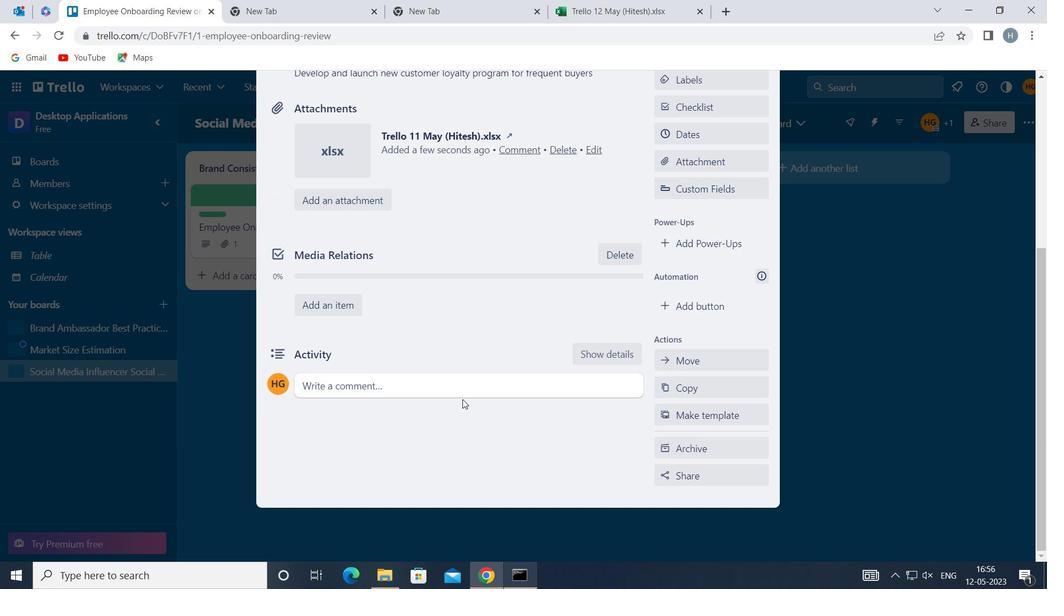 
Action: Mouse pressed left at (472, 386)
Screenshot: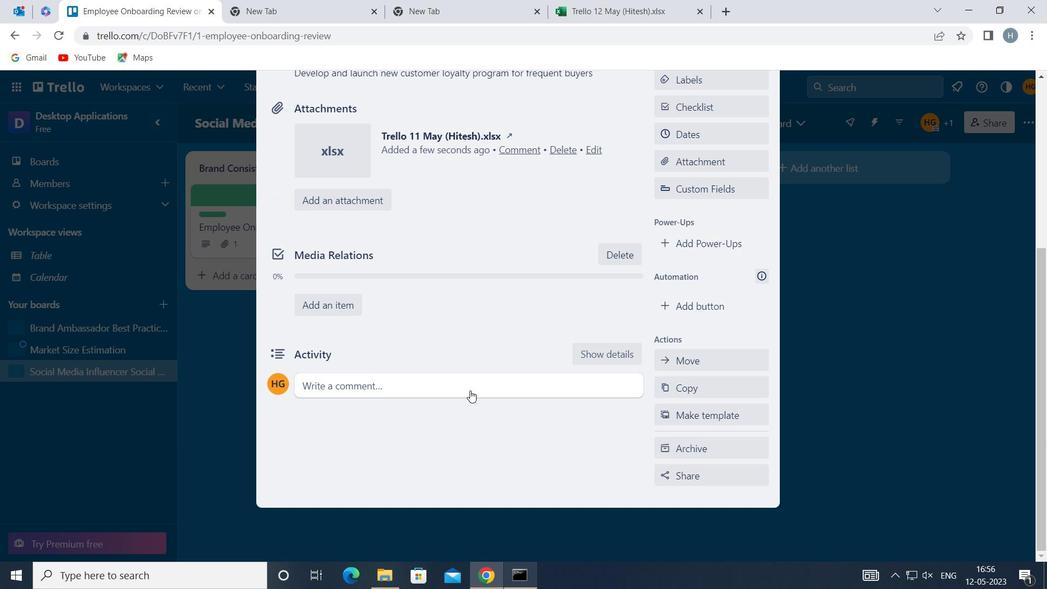 
Action: Mouse moved to (435, 434)
Screenshot: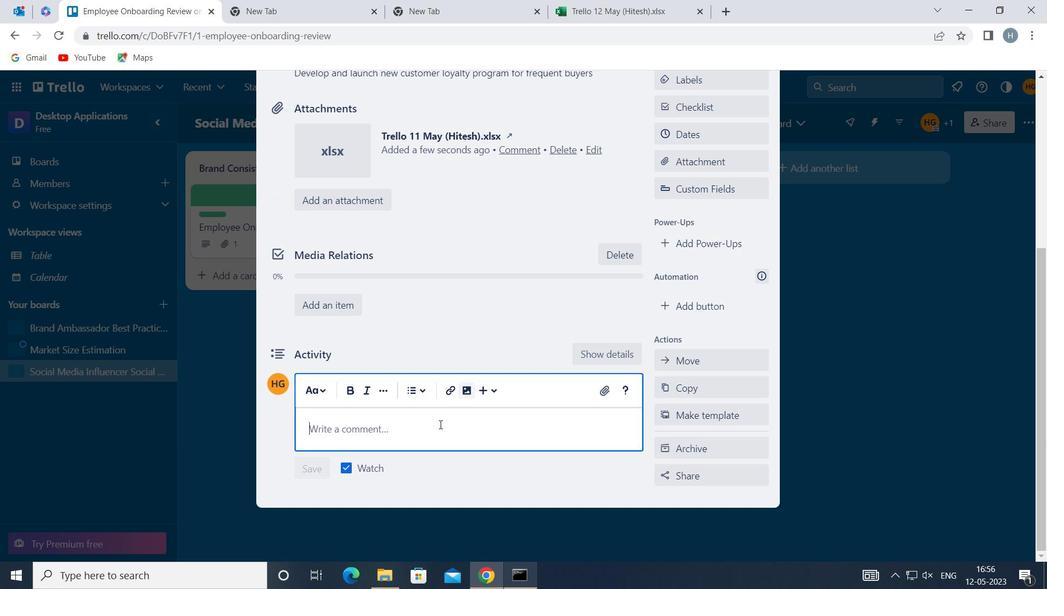 
Action: Mouse pressed left at (435, 434)
Screenshot: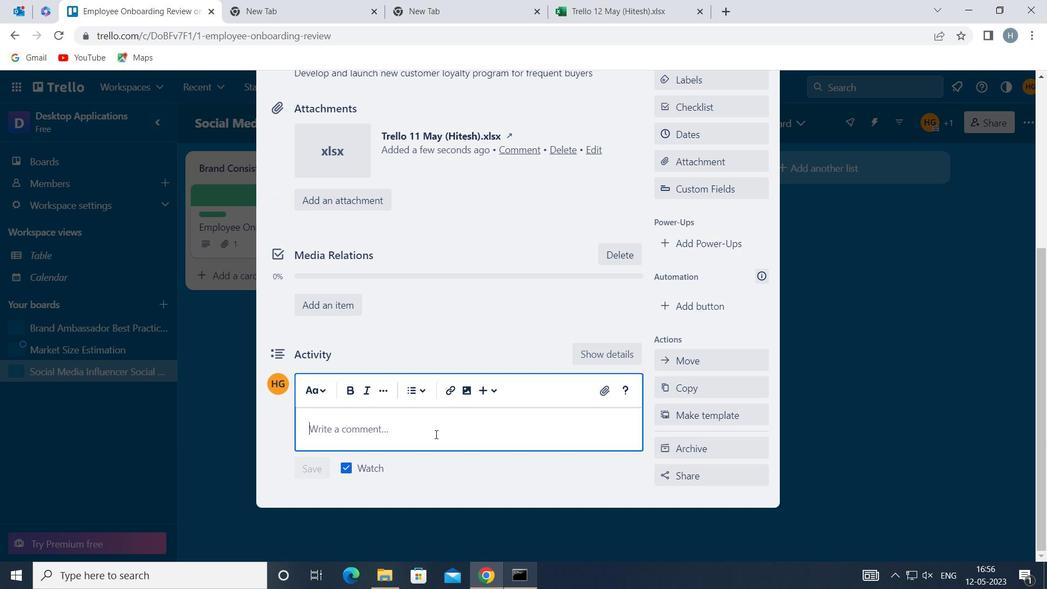 
Action: Mouse moved to (436, 433)
Screenshot: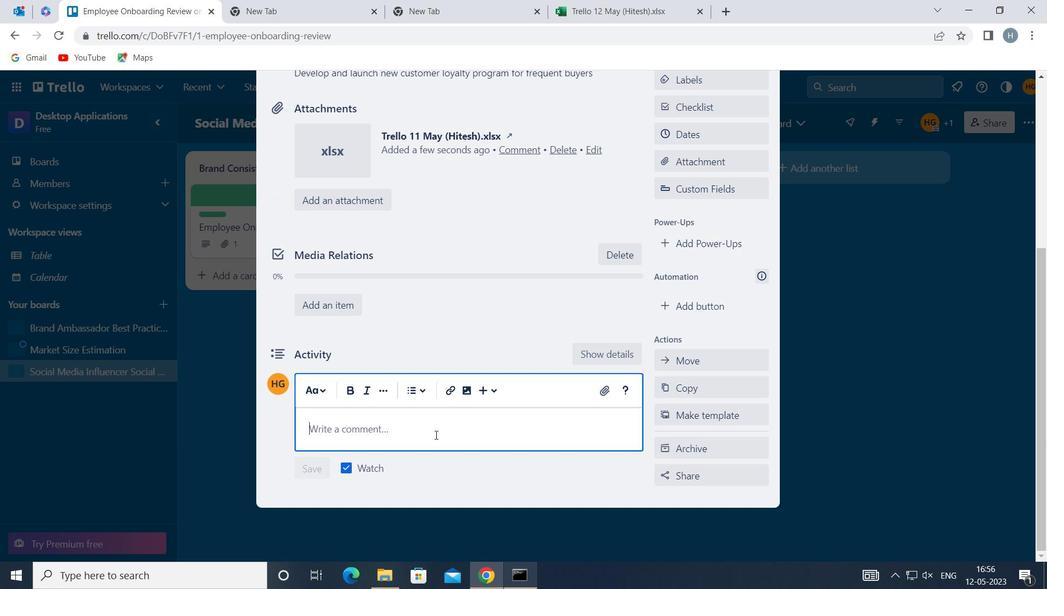 
Action: Key pressed <Key.shift>WE<Key.space>SHOULD<Key.space>APPROACH<Key.space>THIS<Key.space>TASK<Key.space>WITH<Key.space>ENTHUSIASM<Key.space>AS<Key.space>IT<Key.space>HAS<Key.space>THE<Key.space>POTENTIAL<Key.space>TO<Key.space>GENERATE<Key.space>SIGNIFICANT<Key.space>VALUE<Key.space>FOR<Key.space>OUR<Key.space>COMPANY
Screenshot: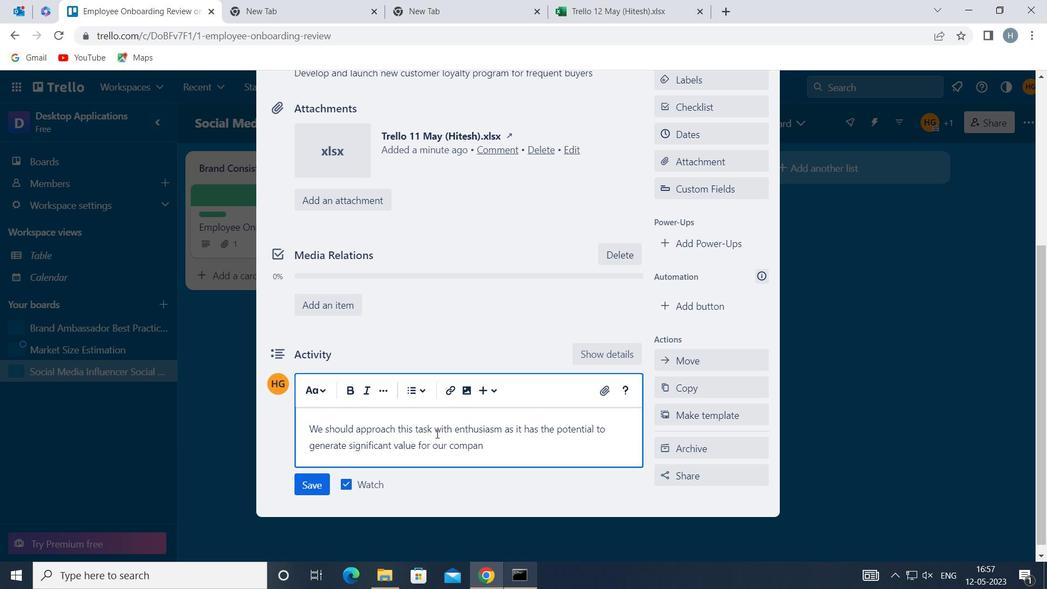 
Action: Mouse moved to (319, 481)
Screenshot: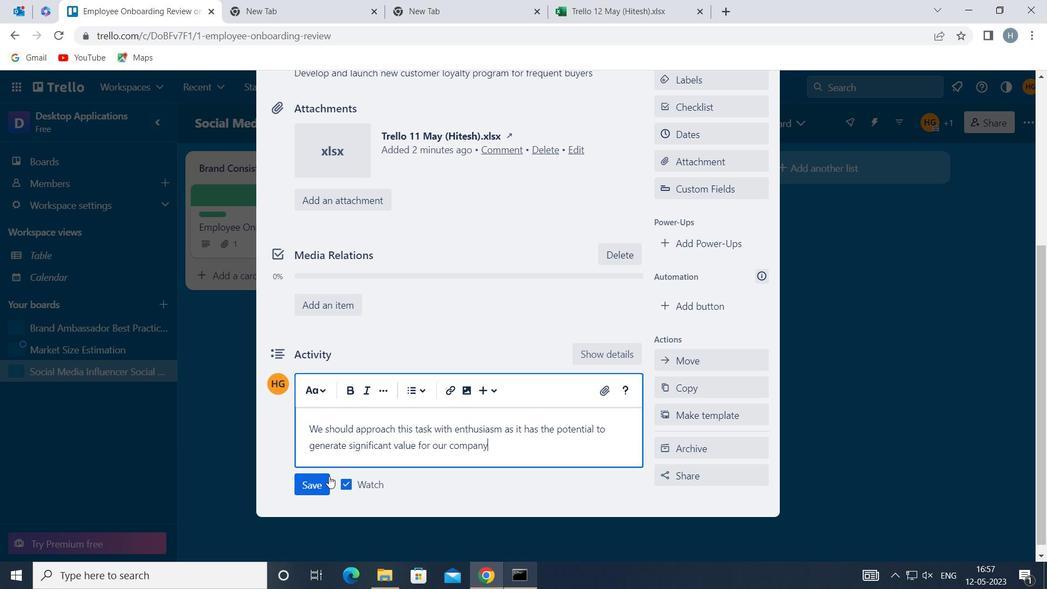 
Action: Mouse pressed left at (319, 481)
Screenshot: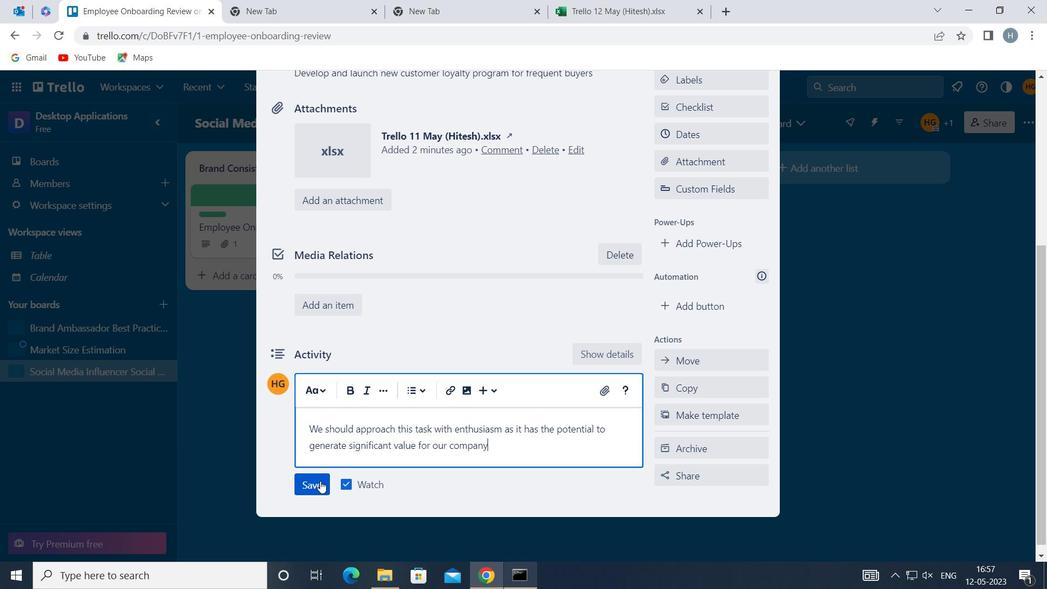 
Action: Mouse moved to (709, 133)
Screenshot: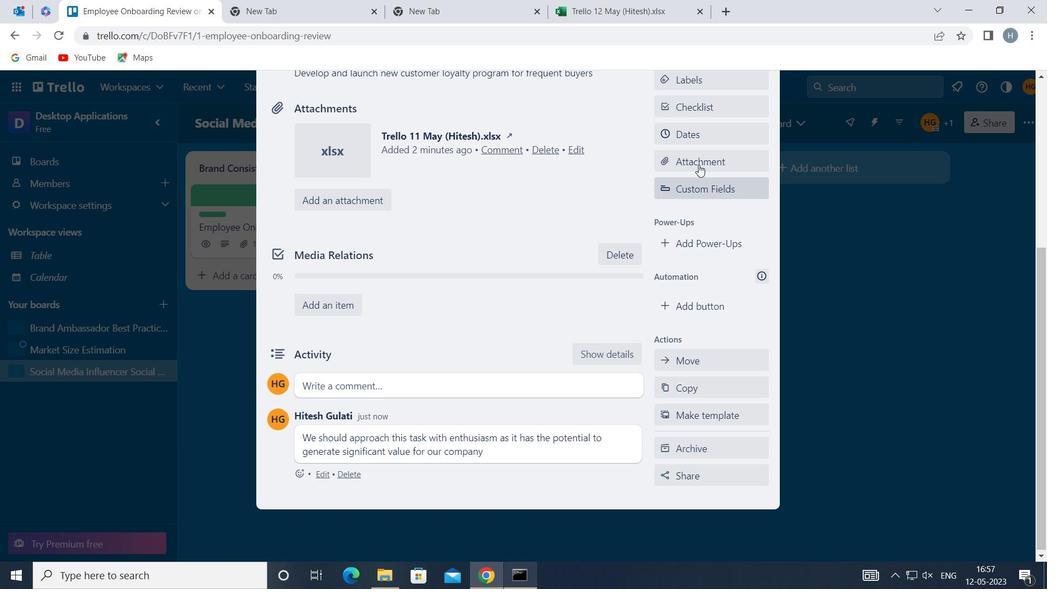 
Action: Mouse pressed left at (709, 133)
Screenshot: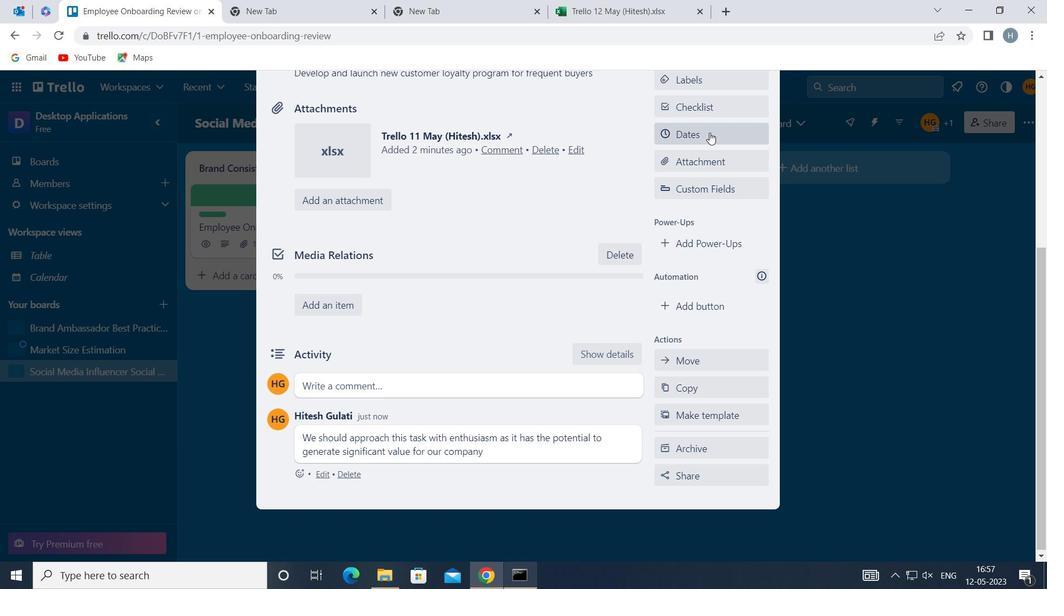 
Action: Mouse moved to (669, 366)
Screenshot: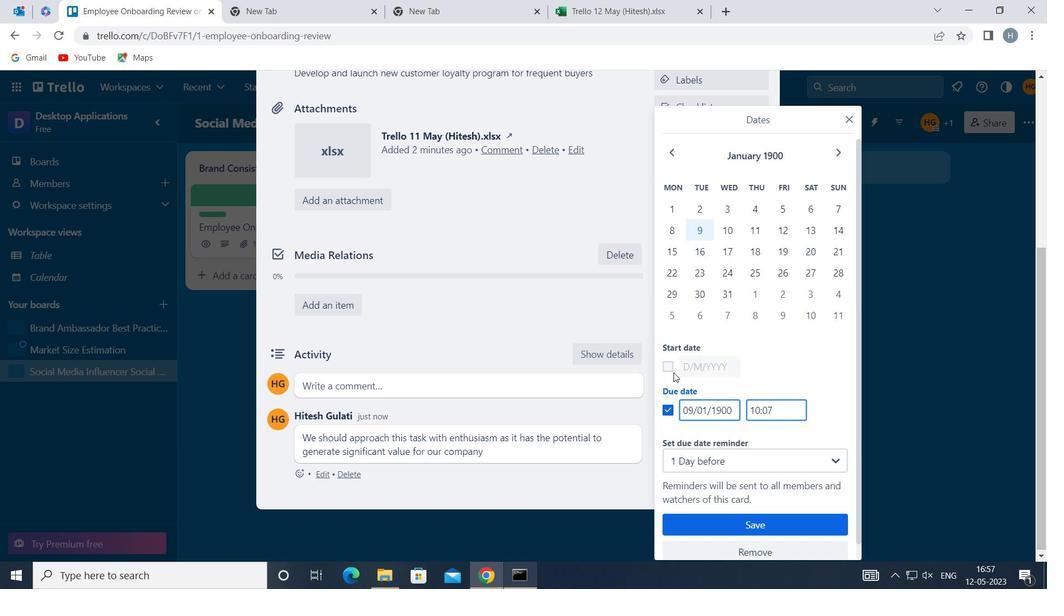 
Action: Mouse pressed left at (669, 366)
Screenshot: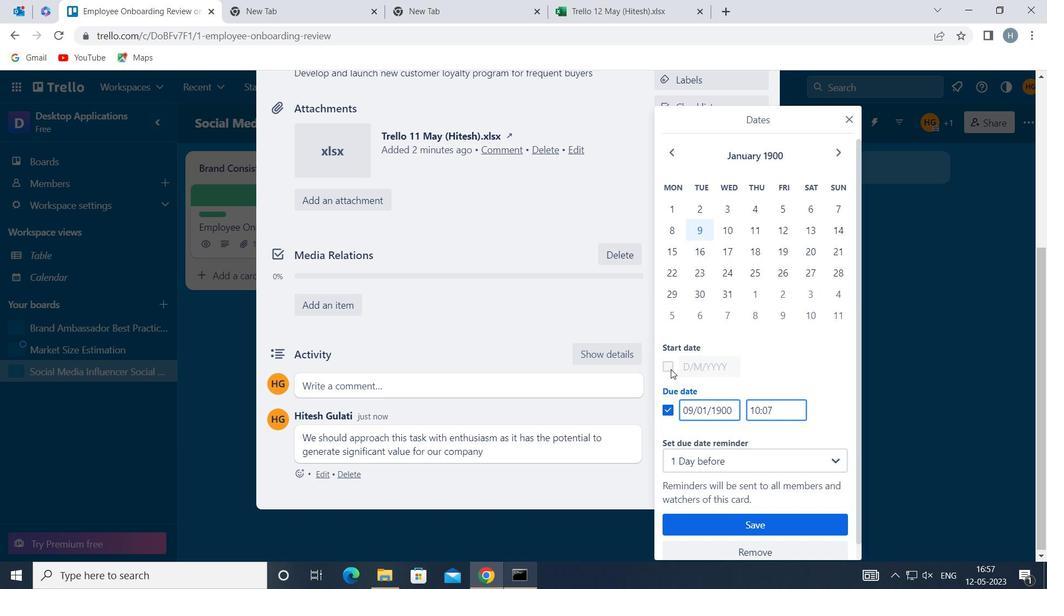
Action: Mouse moved to (684, 363)
Screenshot: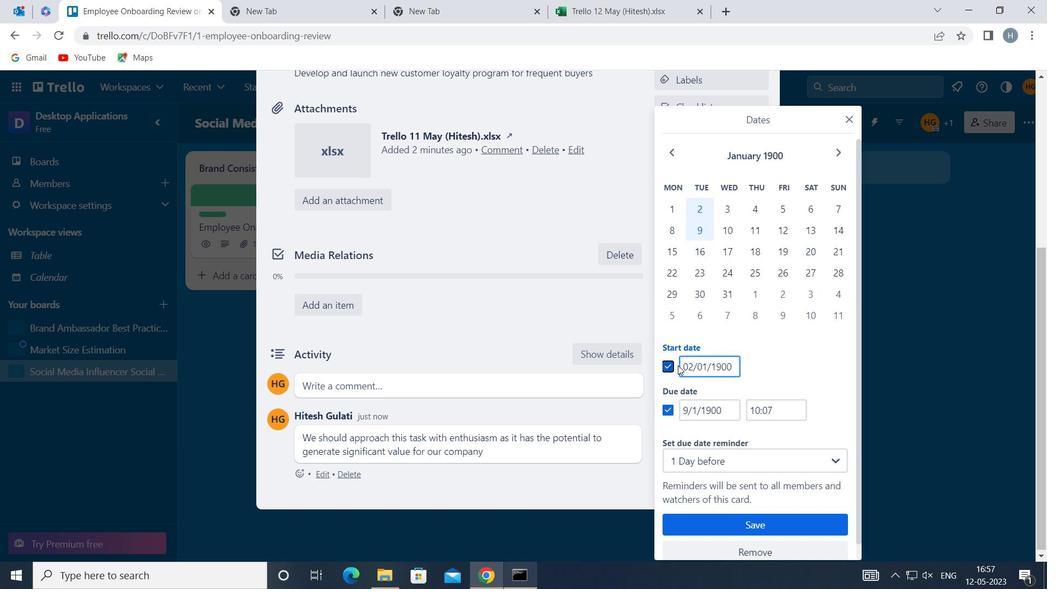 
Action: Mouse pressed left at (684, 363)
Screenshot: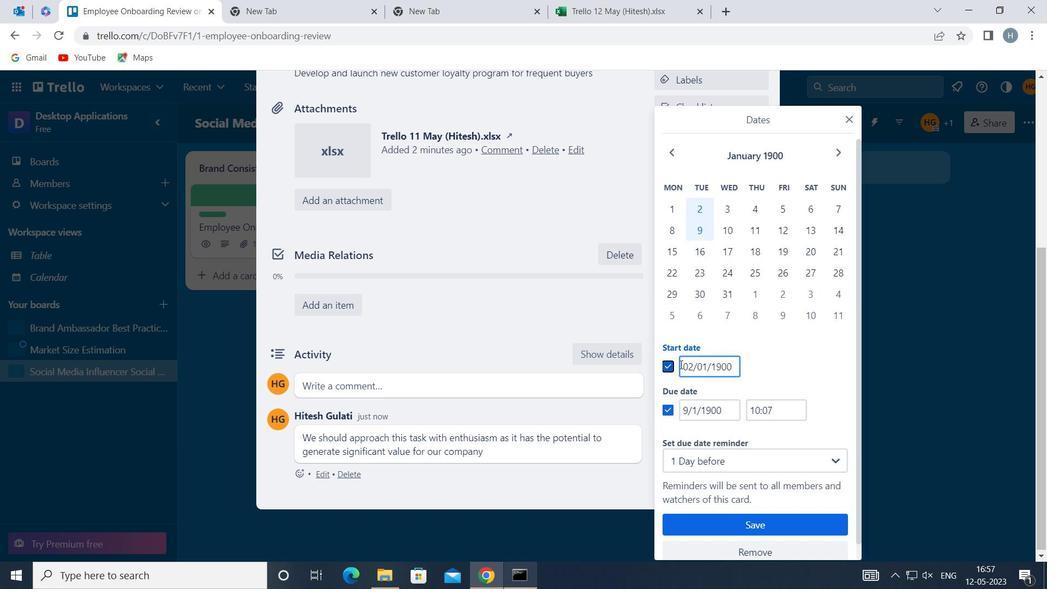 
Action: Mouse moved to (688, 363)
Screenshot: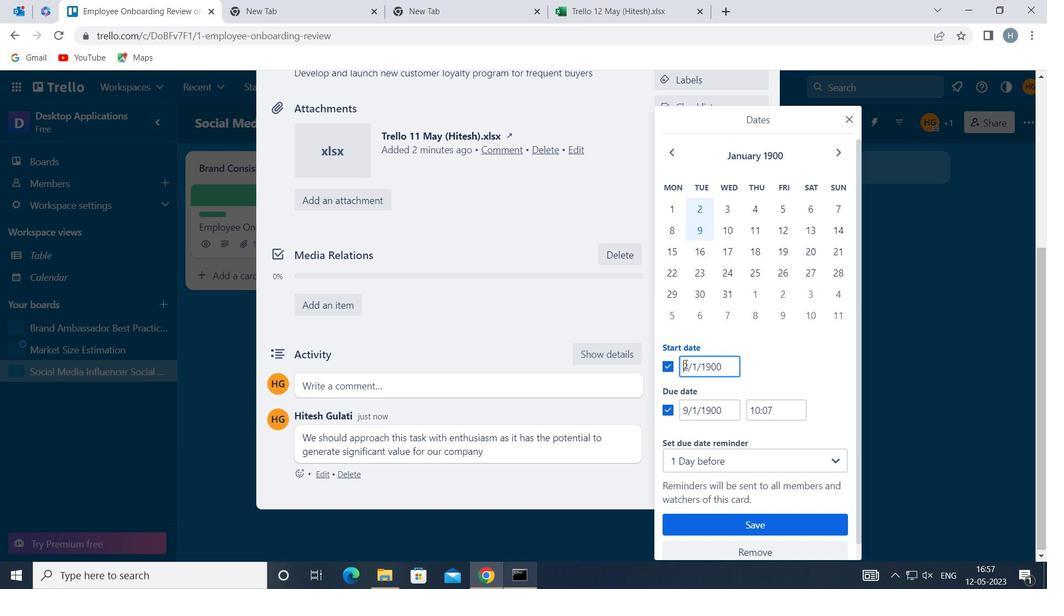 
Action: Key pressed <Key.right><Key.backspace>3
Screenshot: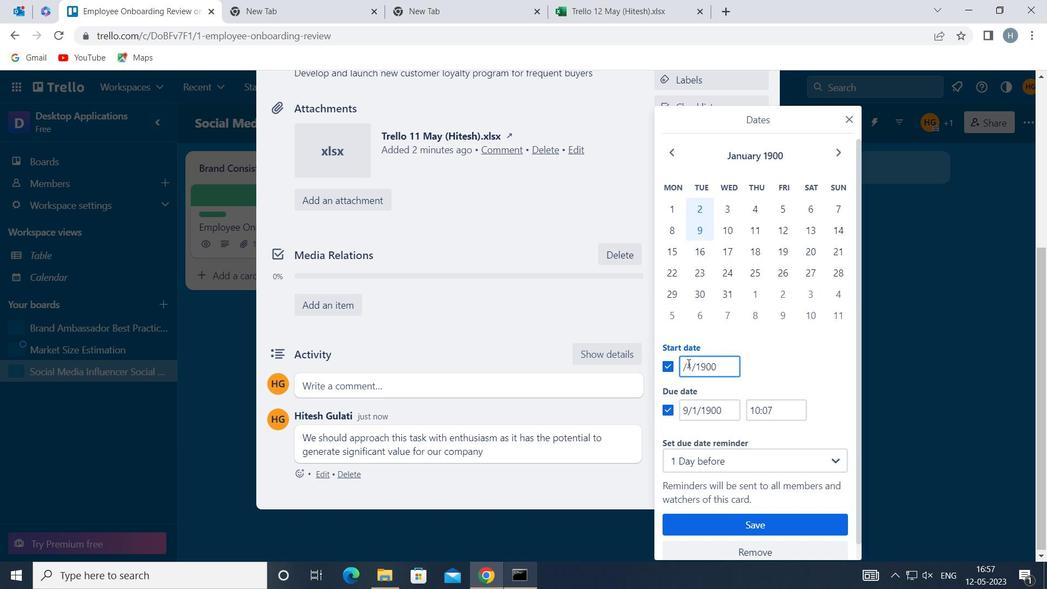 
Action: Mouse moved to (684, 407)
Screenshot: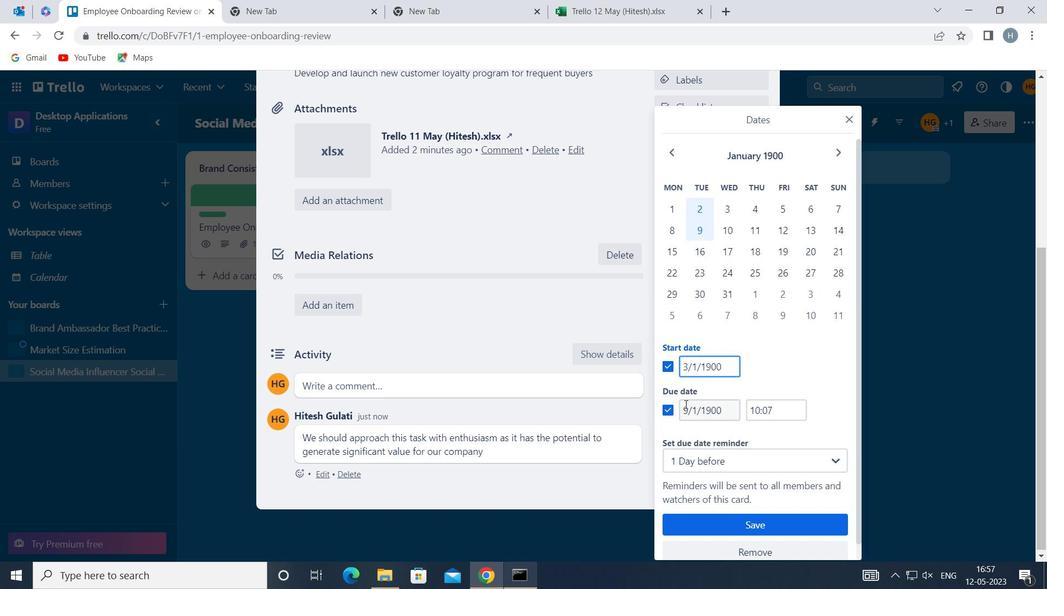 
Action: Mouse pressed left at (684, 407)
Screenshot: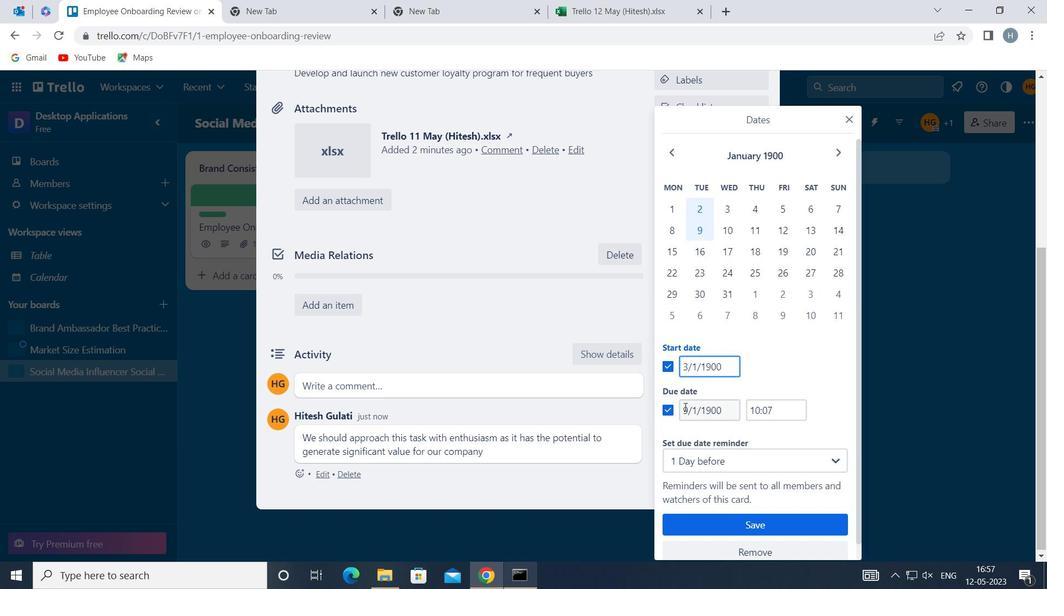 
Action: Key pressed <Key.right><Key.backspace>10
Screenshot: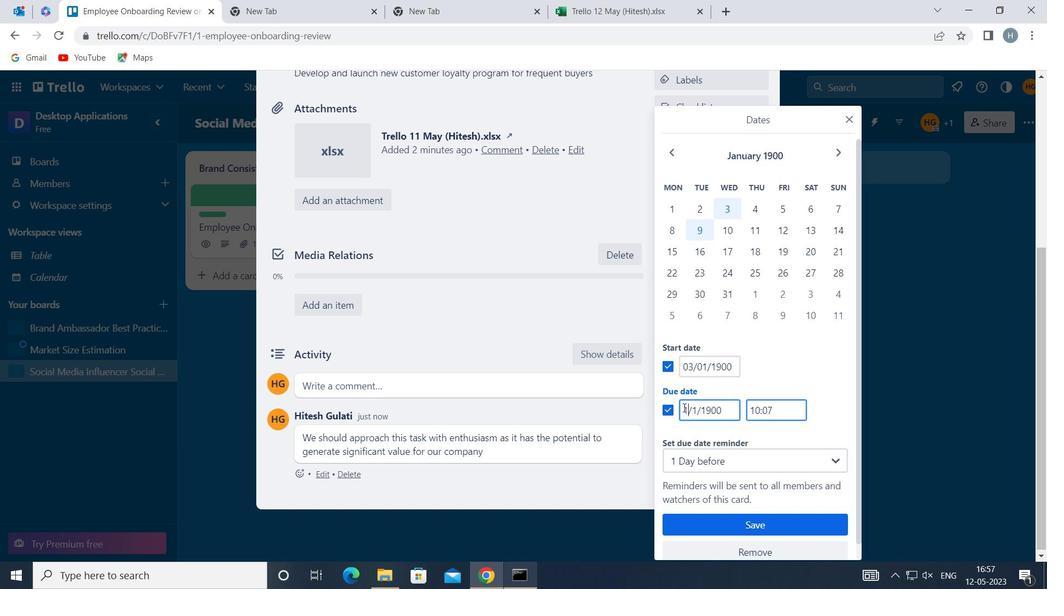 
Action: Mouse moved to (739, 519)
Screenshot: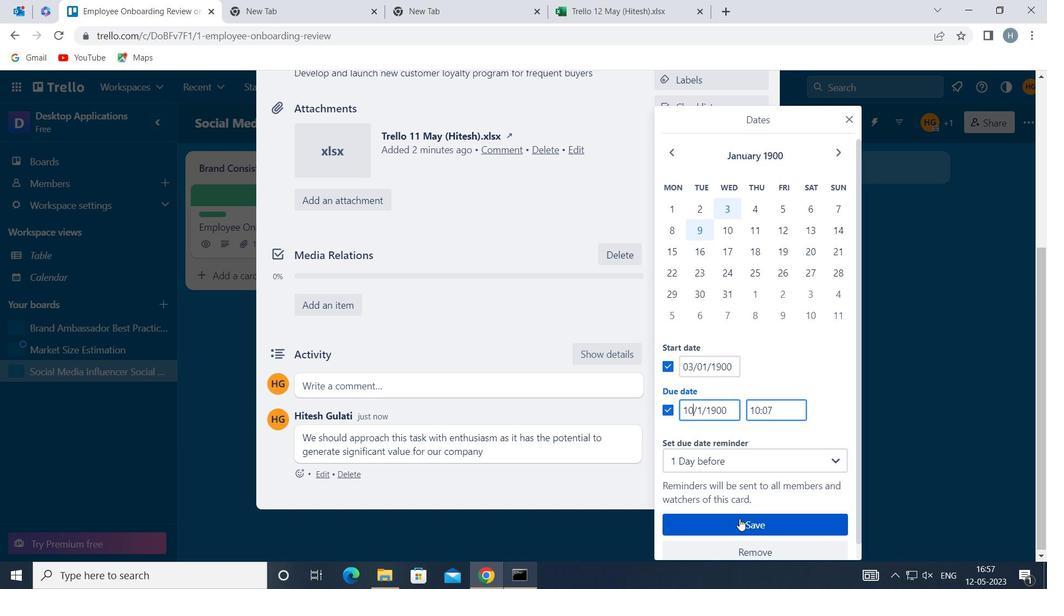 
Action: Mouse pressed left at (739, 519)
Screenshot: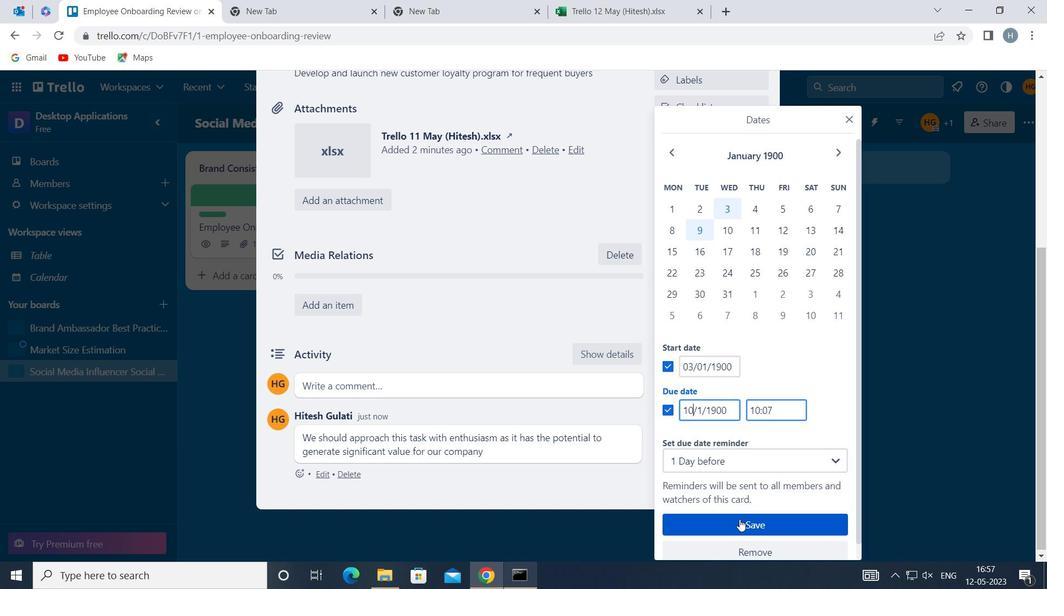 
Action: Mouse moved to (734, 409)
Screenshot: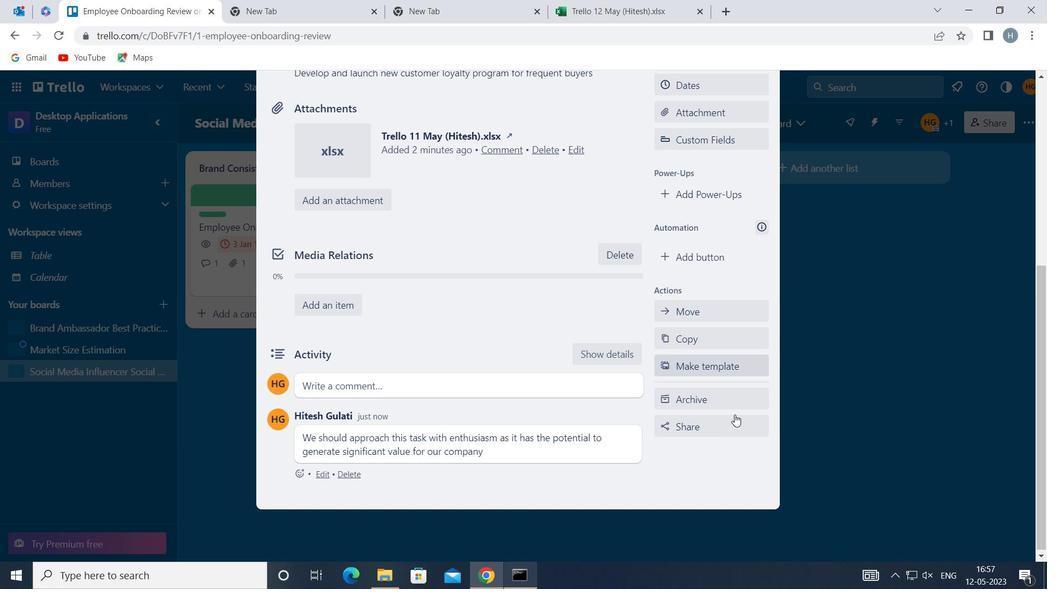 
